 Task: Add an event with the title Second Lunch Break: Fitness and Wellness Workshop, date '2024/03/27', time 9:40 AM to 11:40 AMand add a description: The scavenger hunt will be conducted in a designated area, such as an office building, outdoor space, or a specific venue. Teams will be formed, and each team will be provided with a list of items, clues, or tasks they need to complete within a specified timeframe. The goal is to successfully find and collect all the items or solve the given challenges before the time runs out., put the event into Blue category . Add location for the event as: Kyoto, Japan, logged in from the account softage.8@softage.netand send the event invitation to softage.2@softage.net and softage.3@softage.net. Set a reminder for the event 1 hour before
Action: Mouse moved to (135, 164)
Screenshot: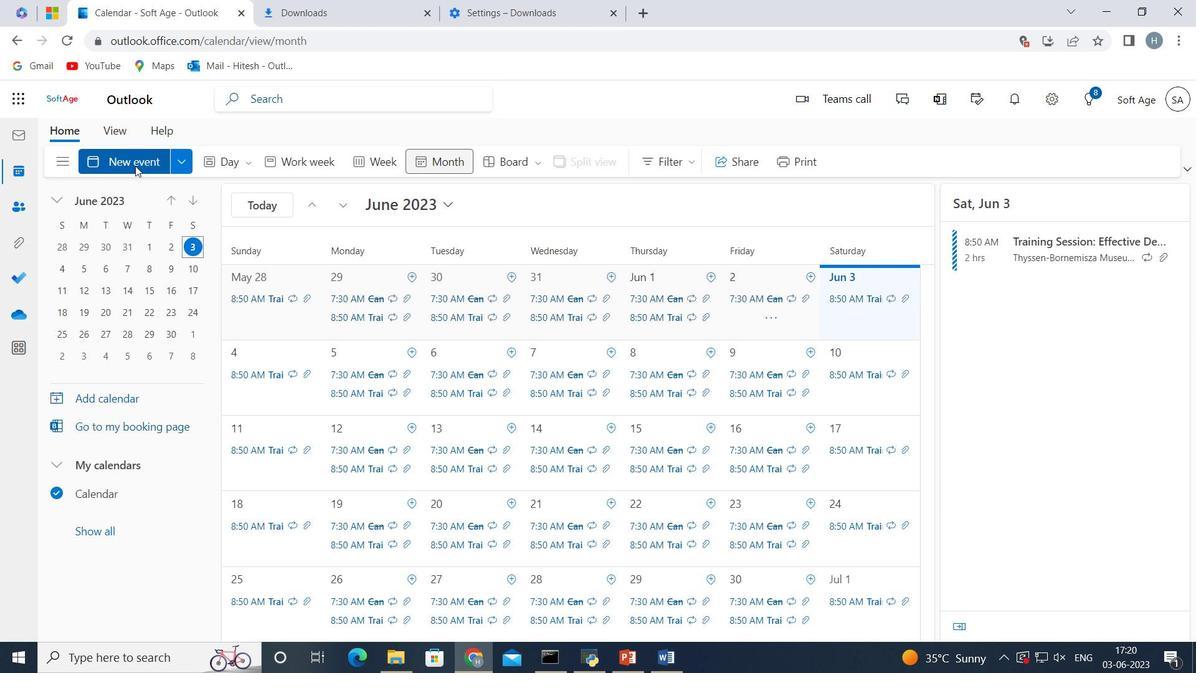 
Action: Mouse pressed left at (135, 164)
Screenshot: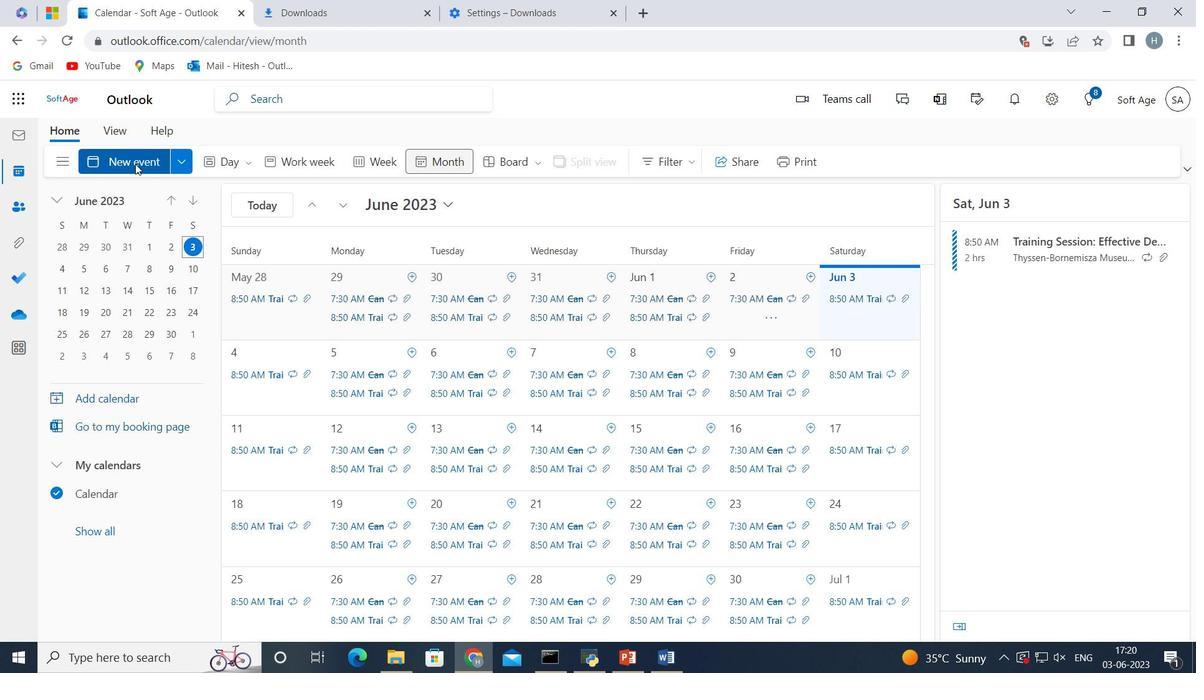 
Action: Mouse moved to (272, 254)
Screenshot: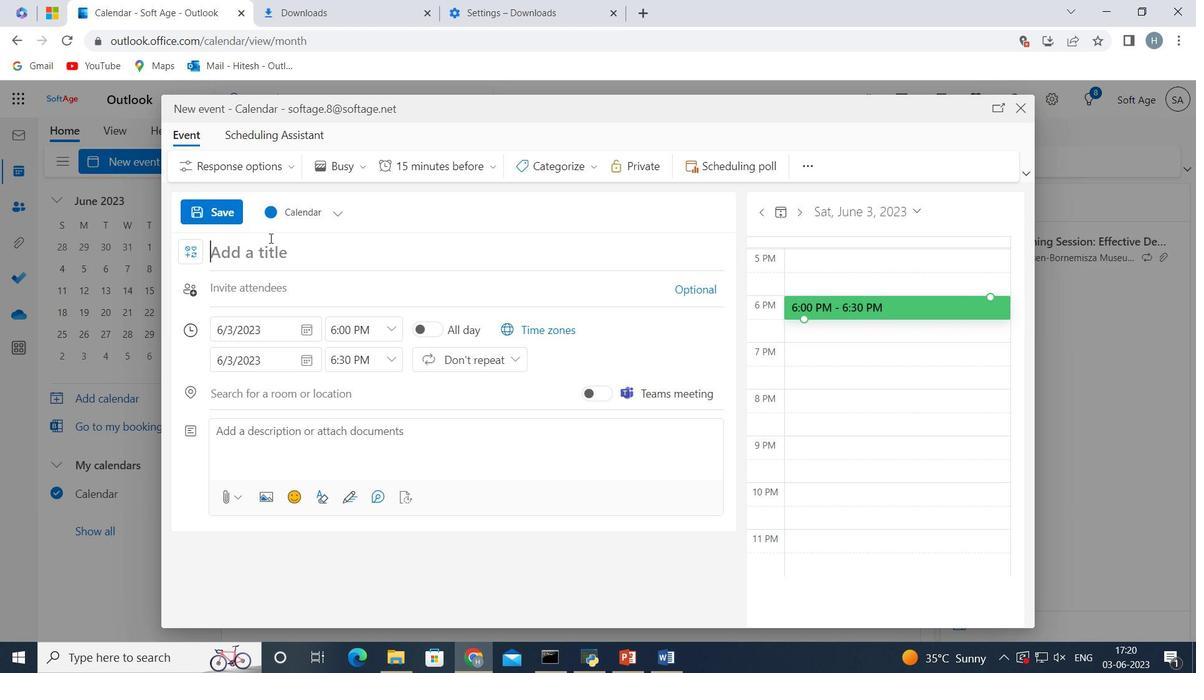 
Action: Mouse pressed left at (272, 254)
Screenshot: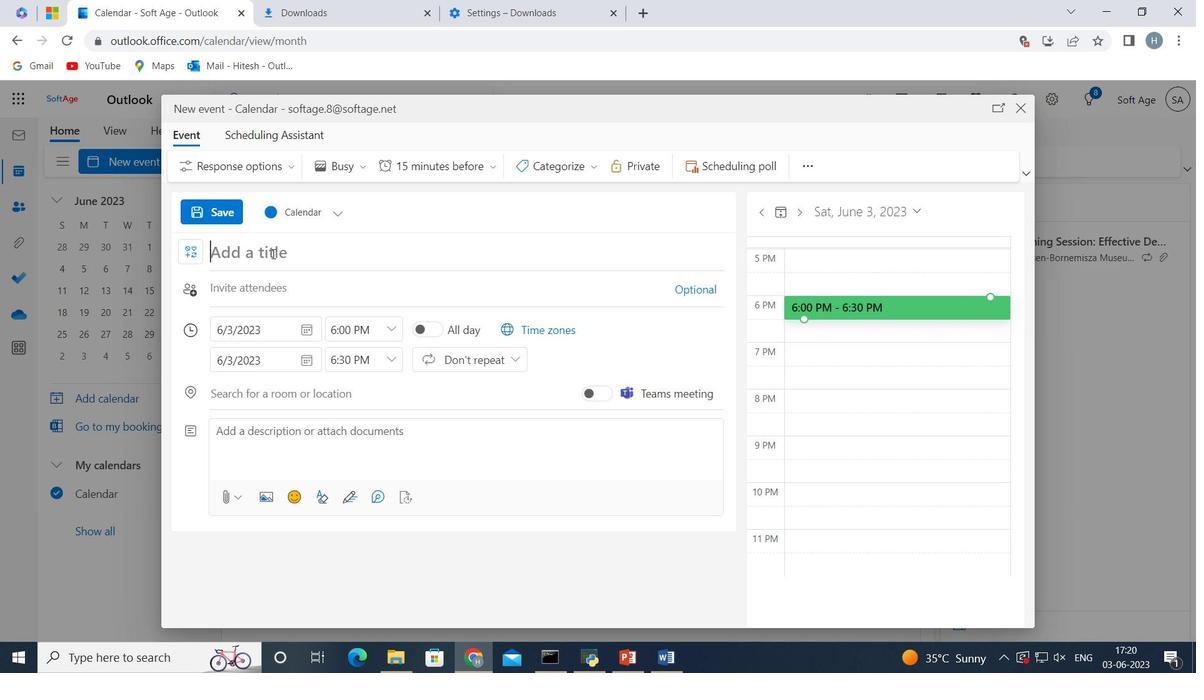 
Action: Key pressed <Key.shift>Second<Key.space><Key.shift>Lunch<Key.space><Key.shift>Break<Key.shift_r>:<Key.space><Key.shift>Fitness<Key.space>and<Key.space><Key.shift>Wellness<Key.space><Key.shift>Workshop<Key.space>
Screenshot: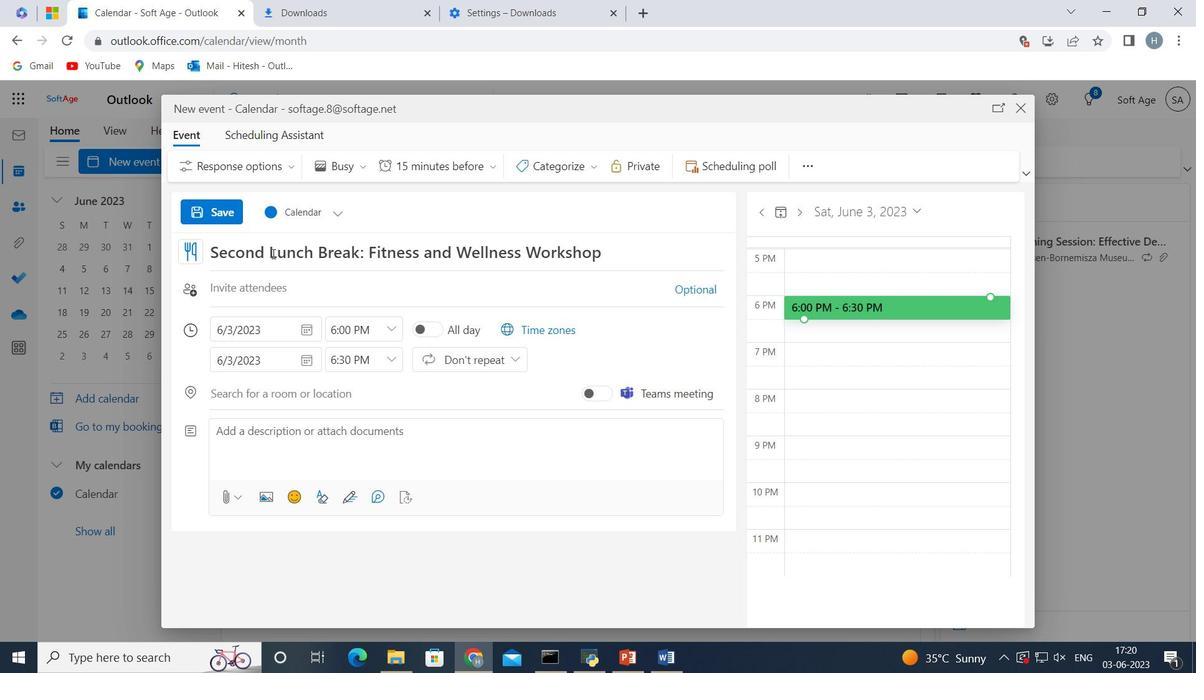 
Action: Mouse moved to (305, 327)
Screenshot: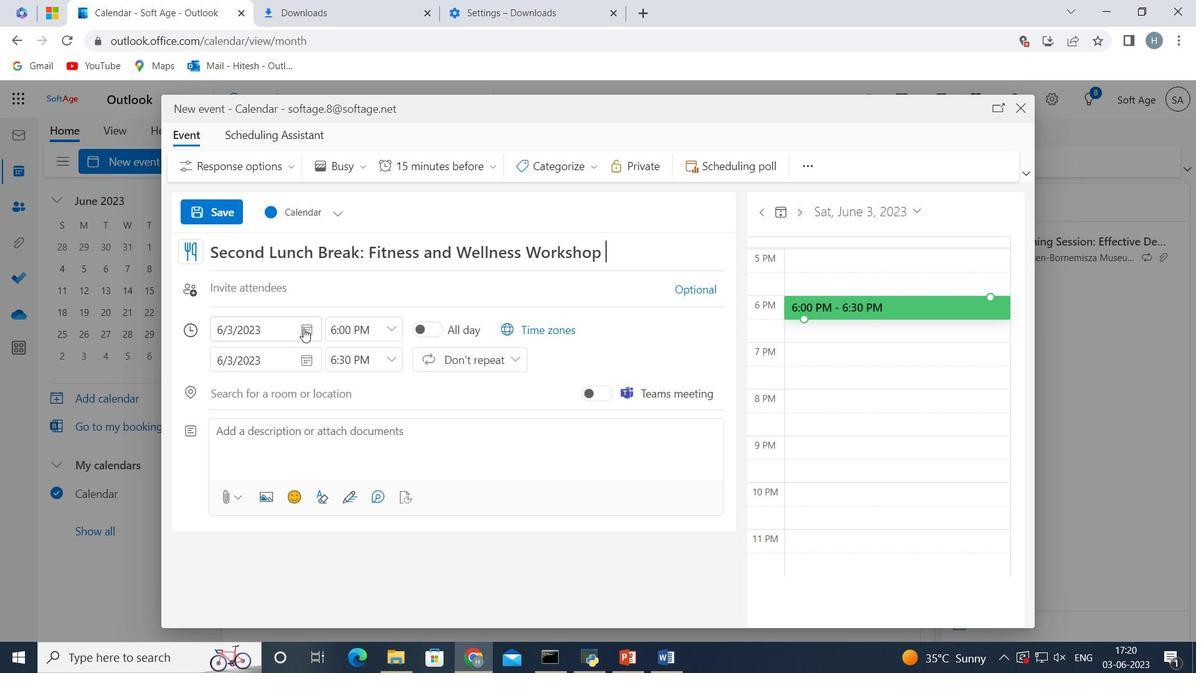 
Action: Mouse pressed left at (305, 327)
Screenshot: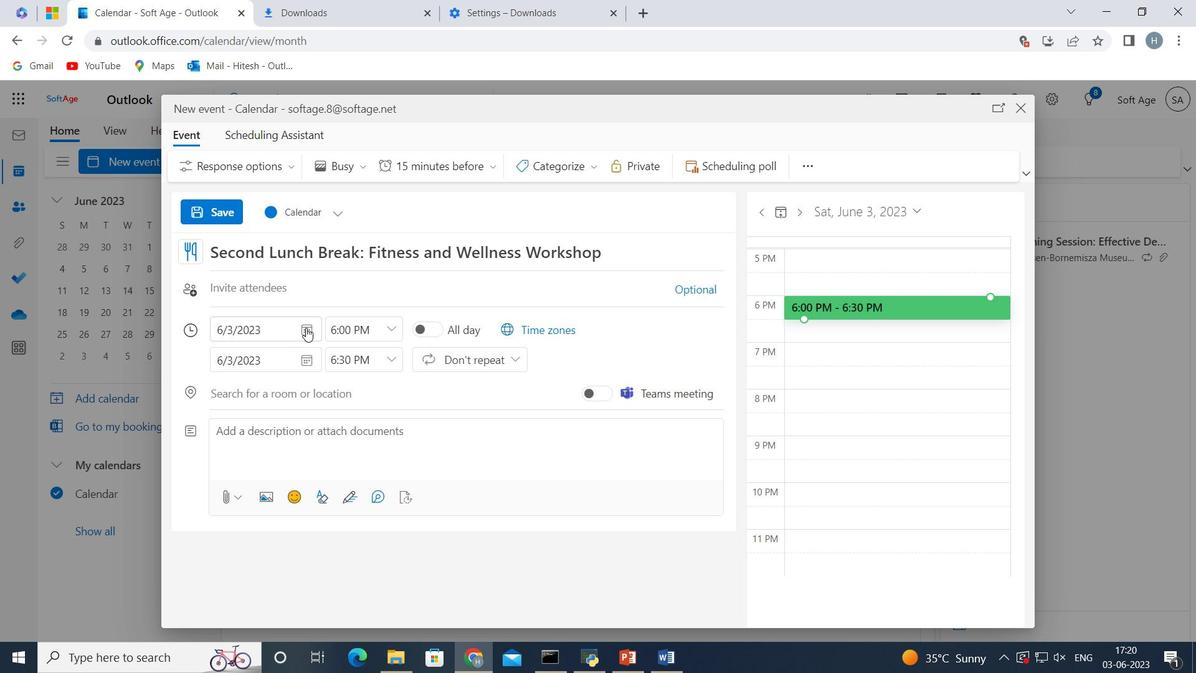 
Action: Mouse moved to (277, 356)
Screenshot: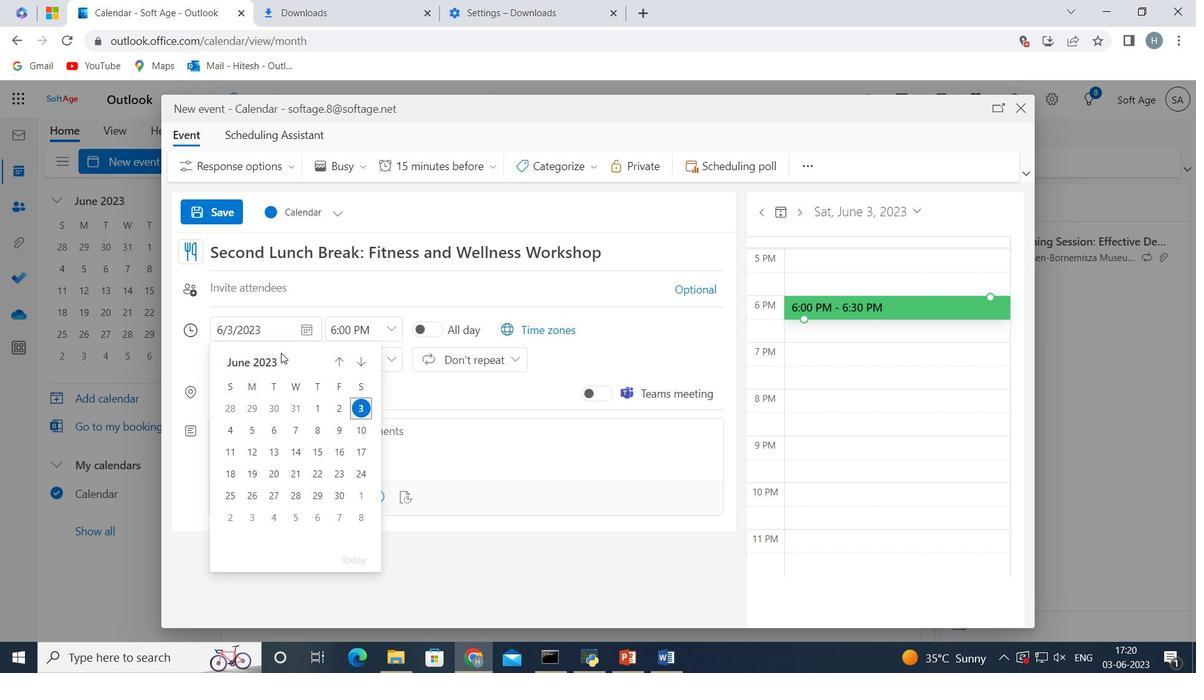 
Action: Mouse pressed left at (277, 356)
Screenshot: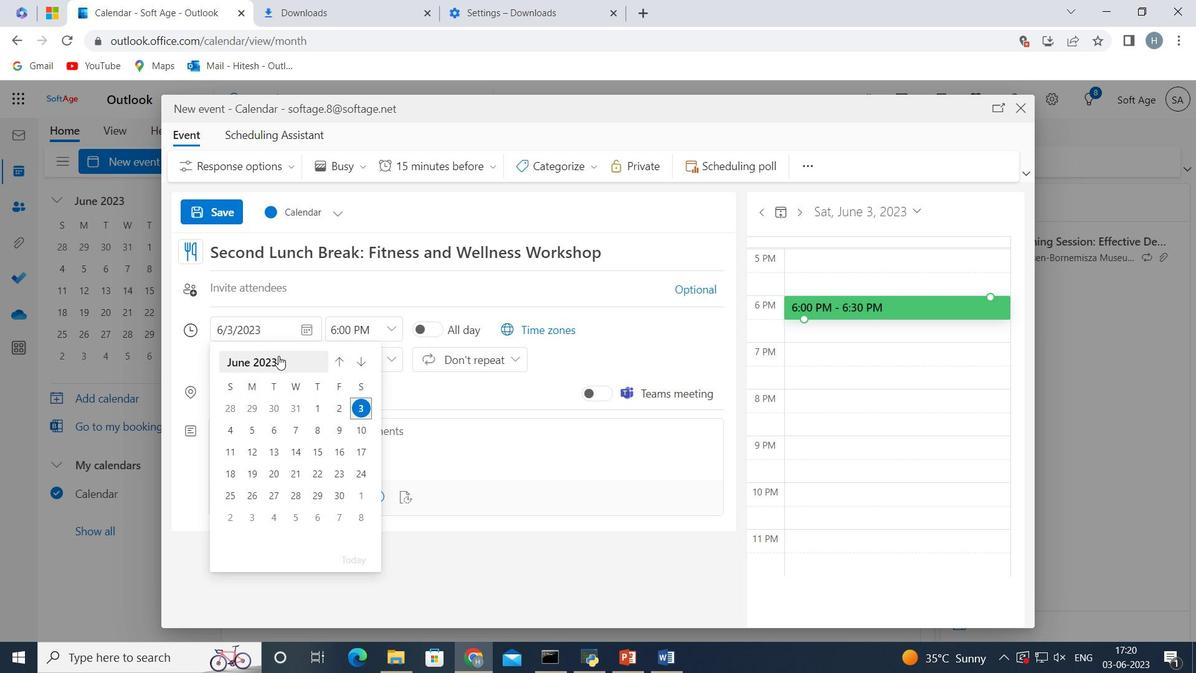 
Action: Mouse pressed left at (277, 356)
Screenshot: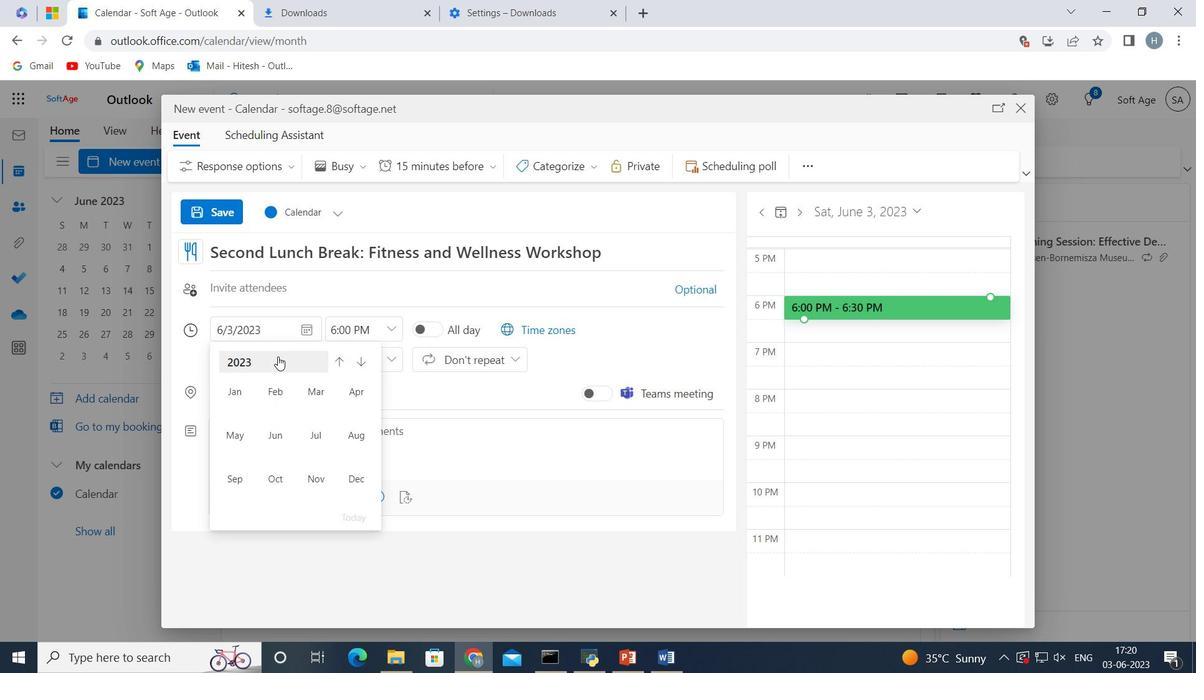 
Action: Mouse moved to (234, 434)
Screenshot: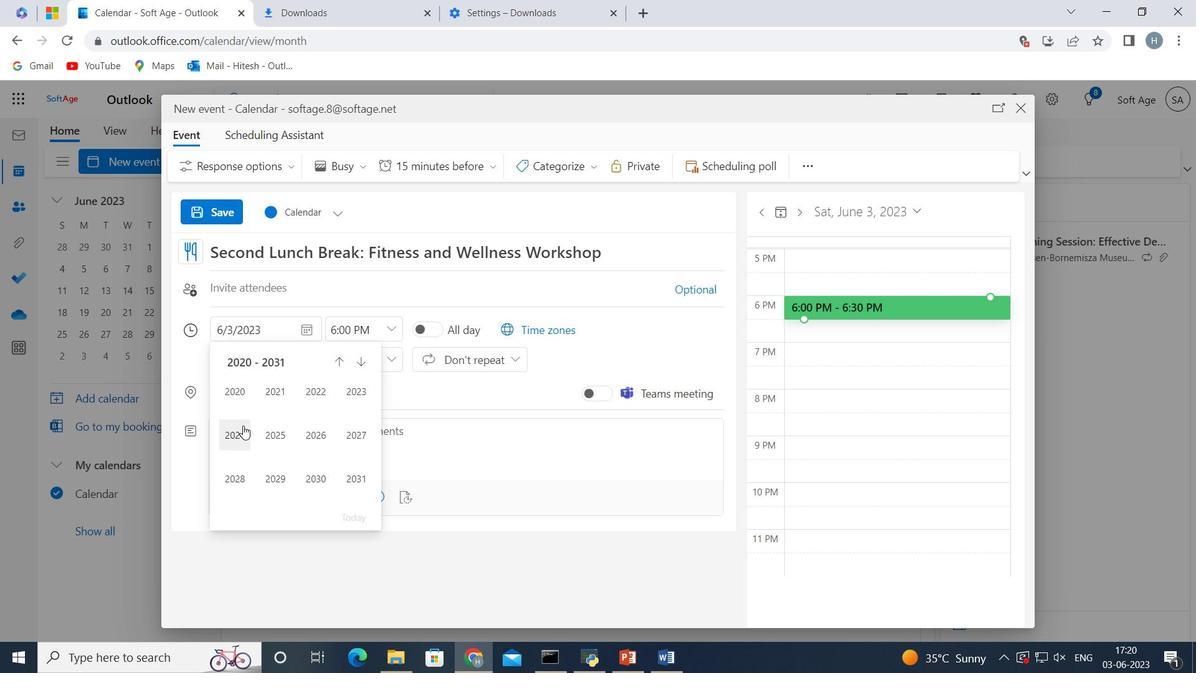 
Action: Mouse pressed left at (234, 434)
Screenshot: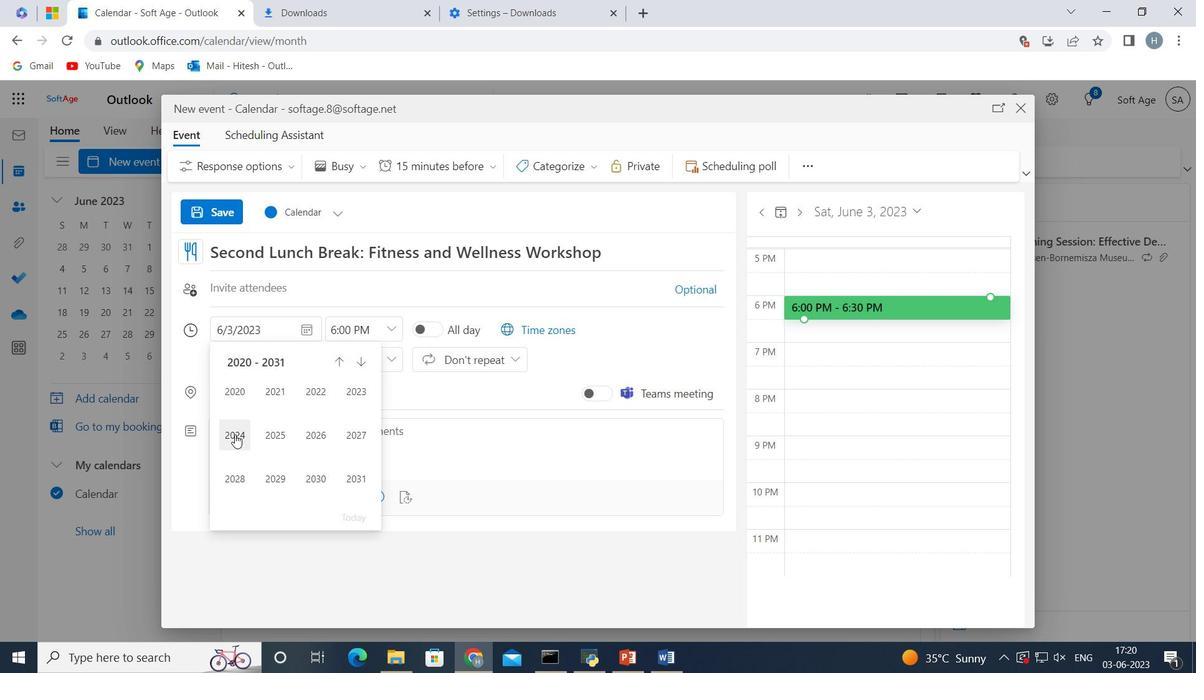 
Action: Mouse moved to (312, 393)
Screenshot: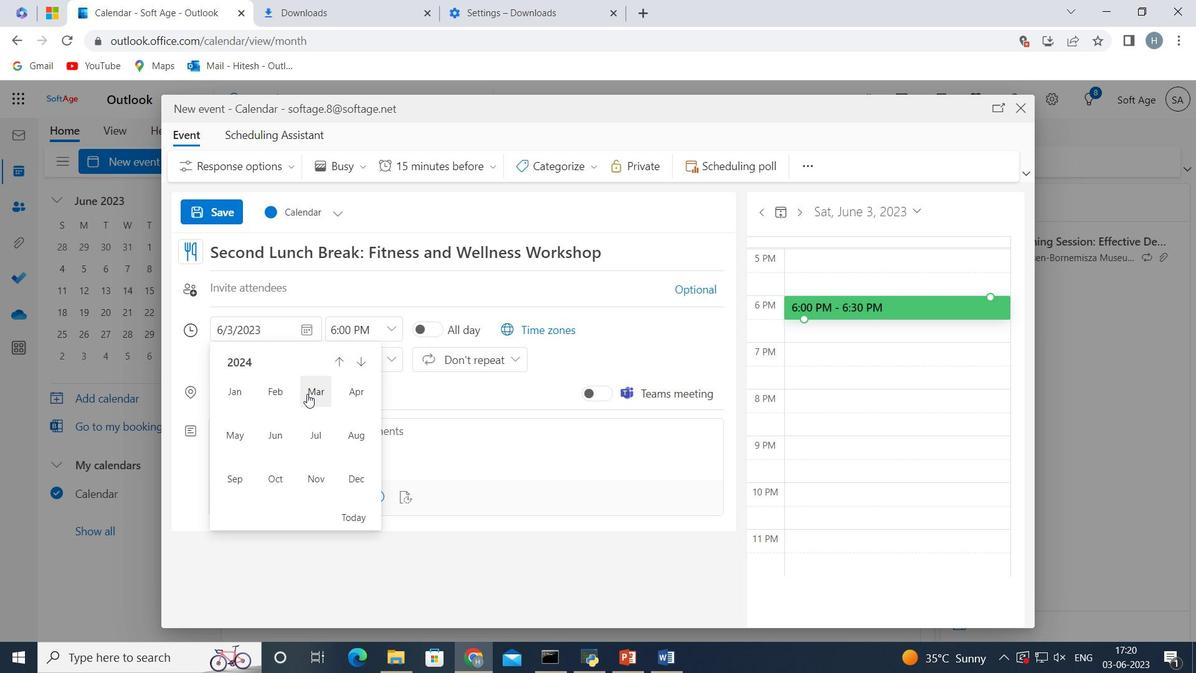 
Action: Mouse pressed left at (312, 393)
Screenshot: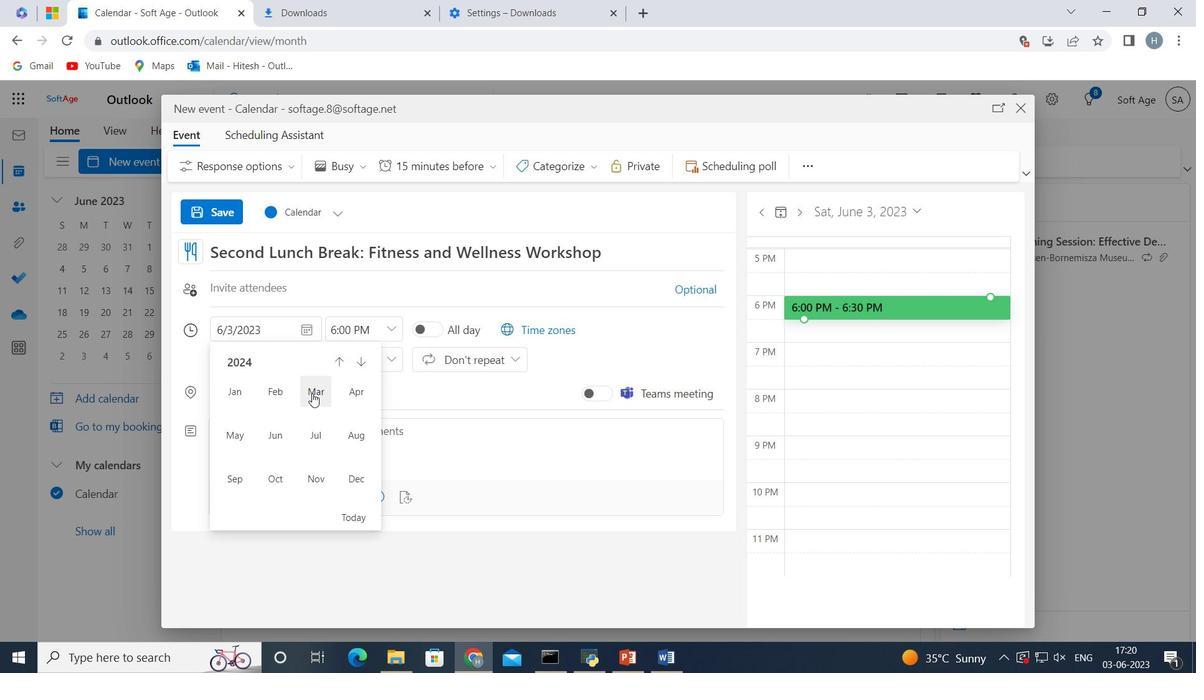 
Action: Mouse moved to (295, 491)
Screenshot: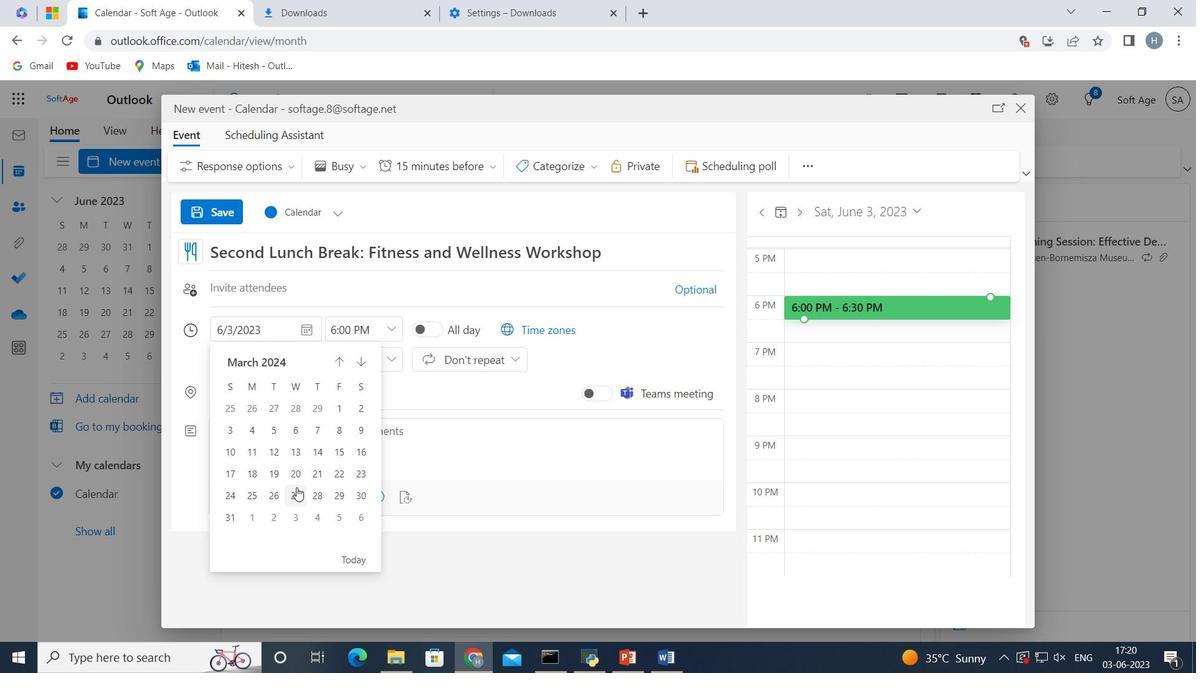 
Action: Mouse pressed left at (295, 491)
Screenshot: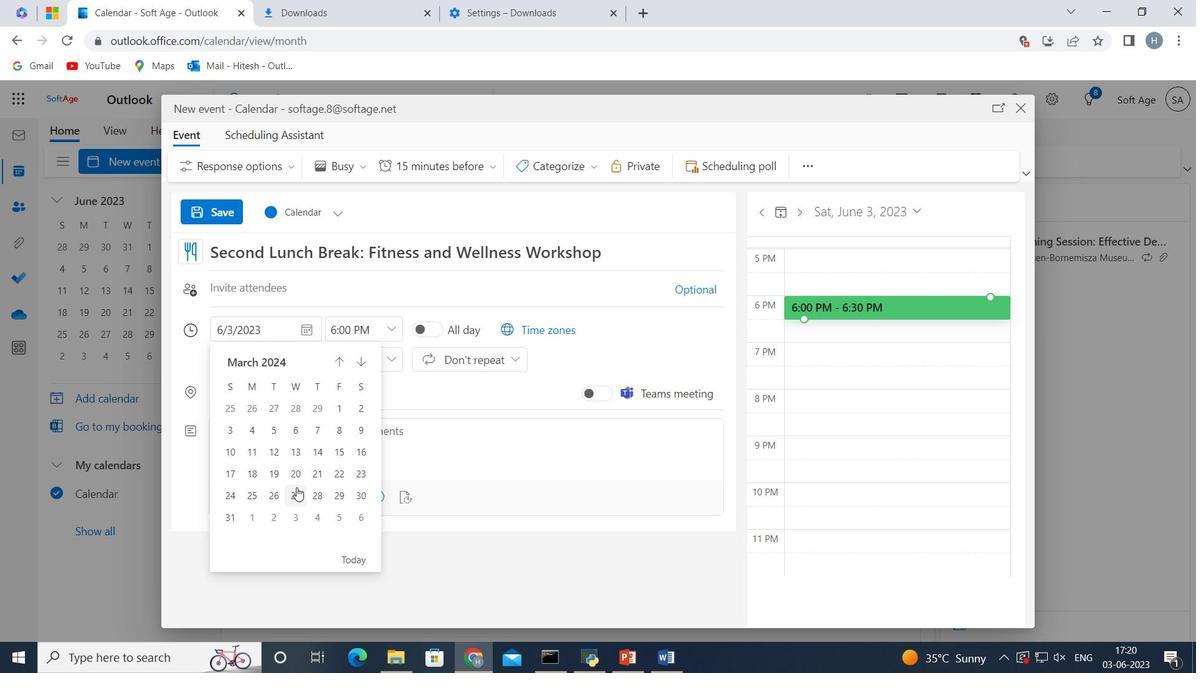 
Action: Mouse moved to (393, 329)
Screenshot: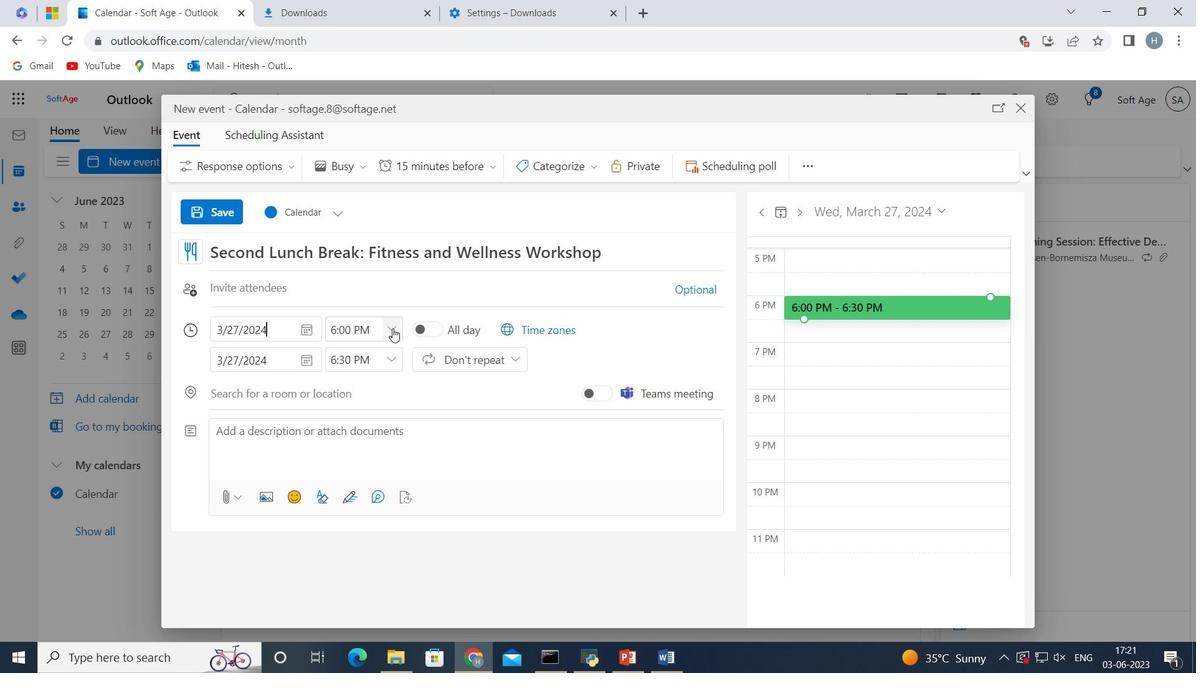 
Action: Mouse pressed left at (393, 329)
Screenshot: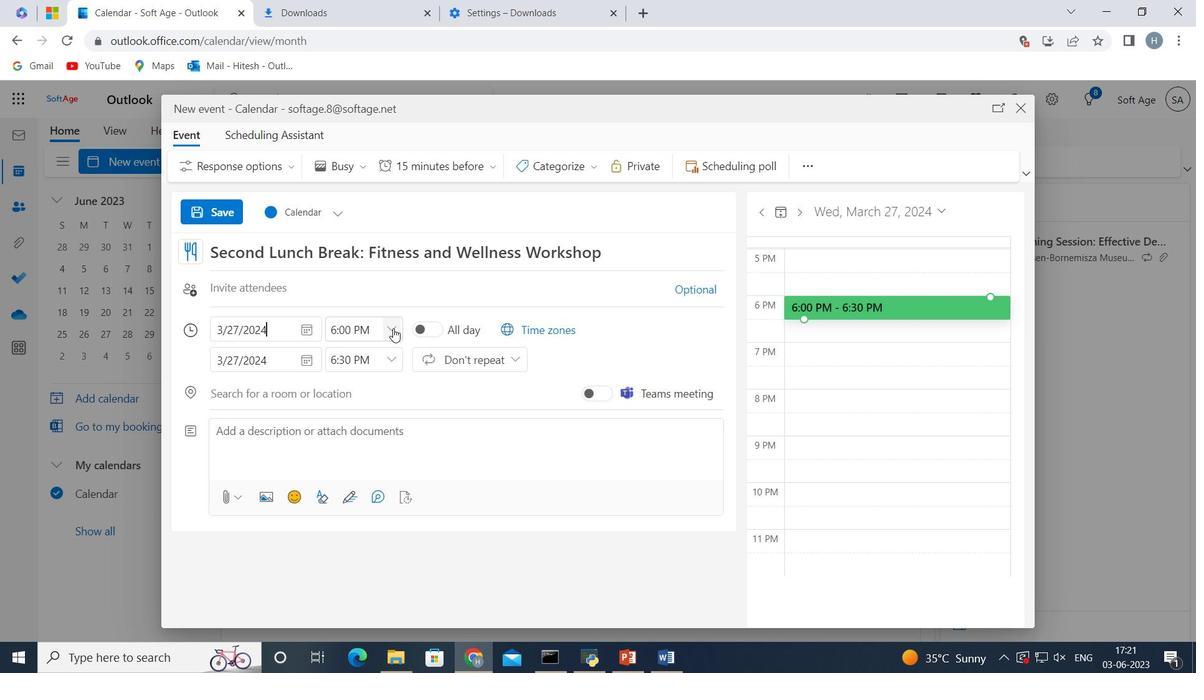 
Action: Mouse moved to (368, 395)
Screenshot: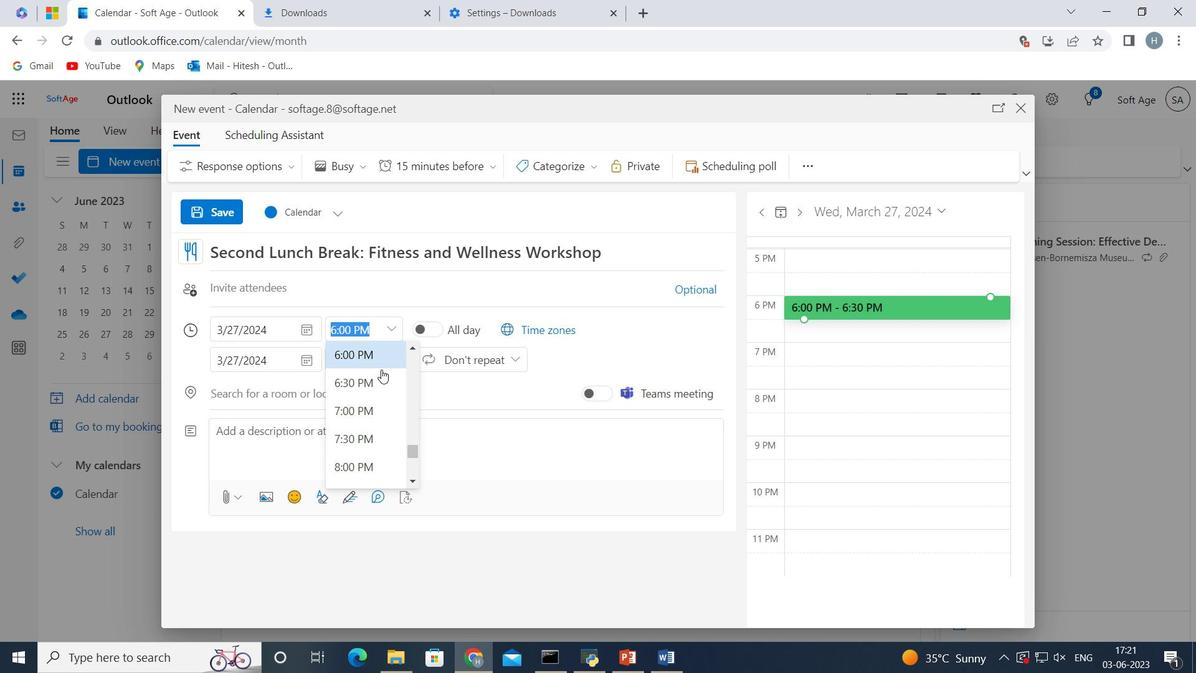 
Action: Mouse scrolled (368, 395) with delta (0, 0)
Screenshot: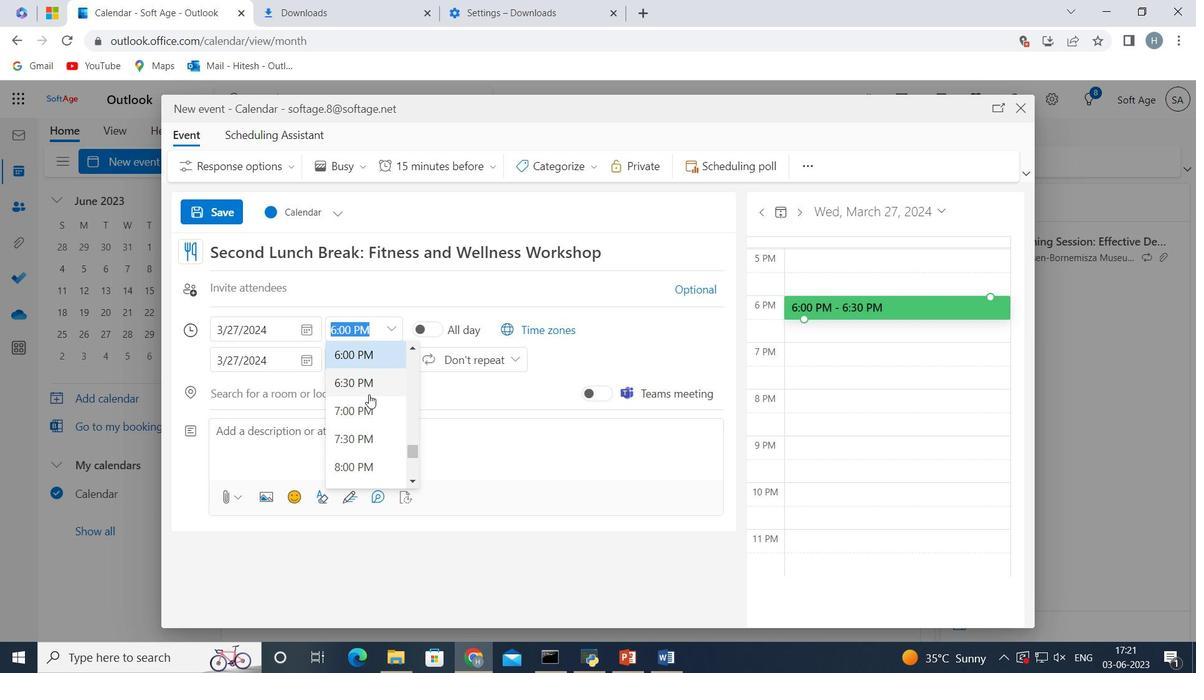 
Action: Mouse scrolled (368, 395) with delta (0, 0)
Screenshot: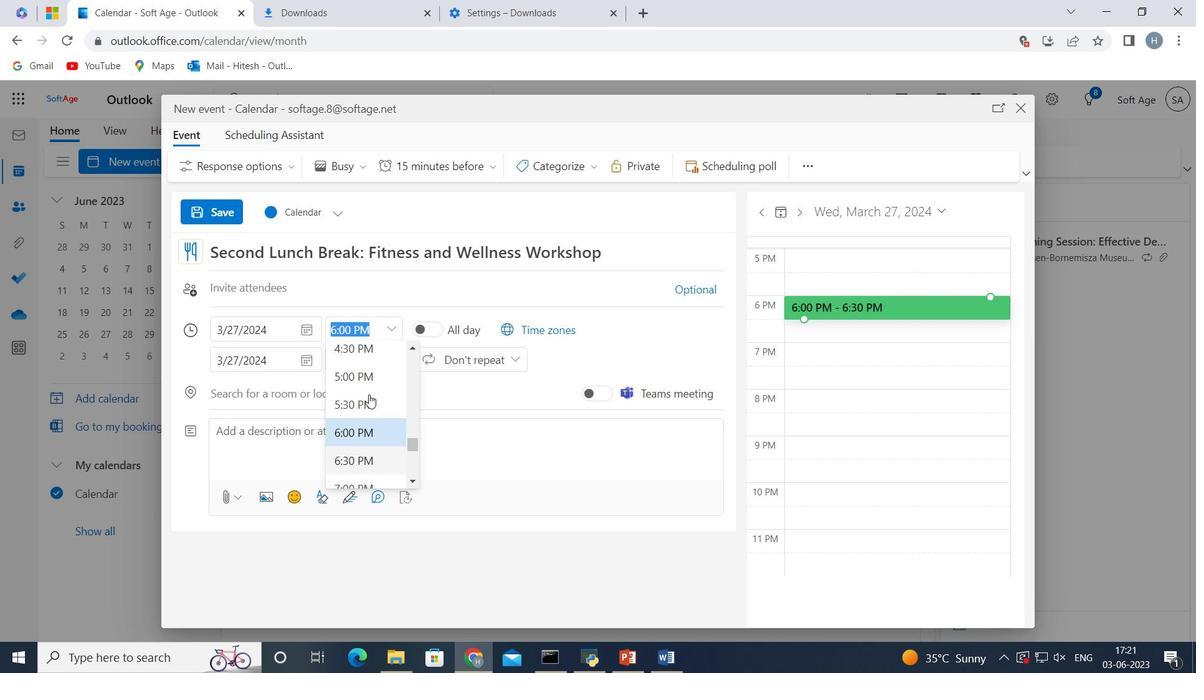 
Action: Mouse scrolled (368, 395) with delta (0, 0)
Screenshot: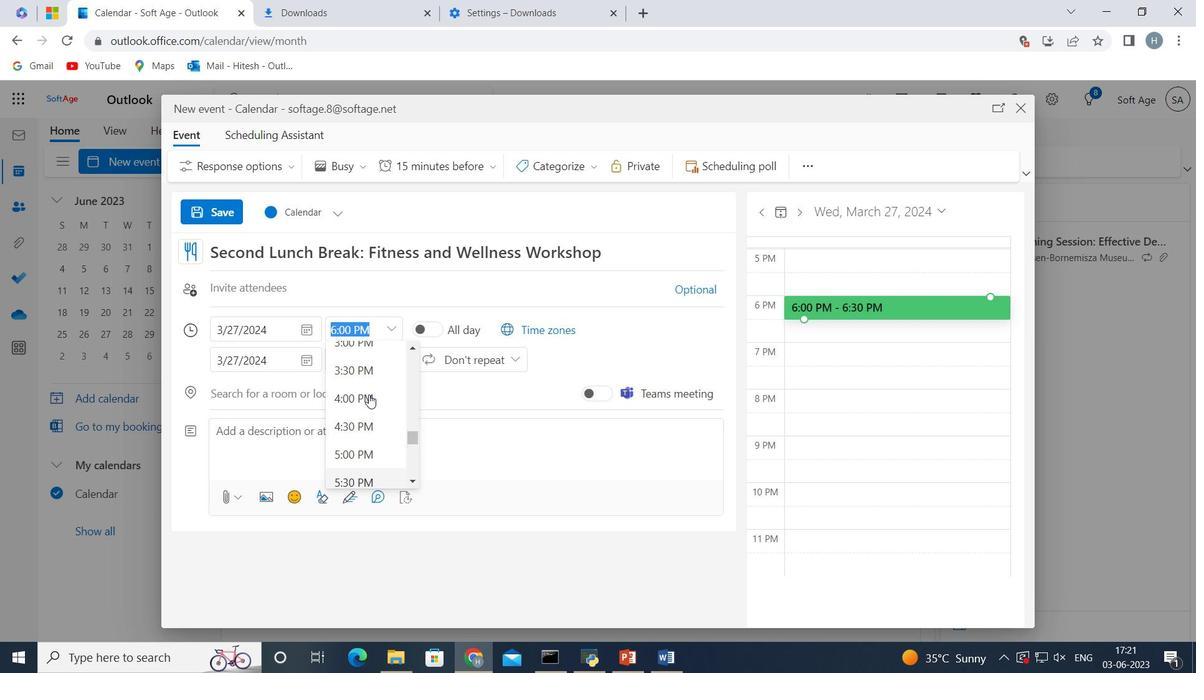 
Action: Mouse scrolled (368, 395) with delta (0, 0)
Screenshot: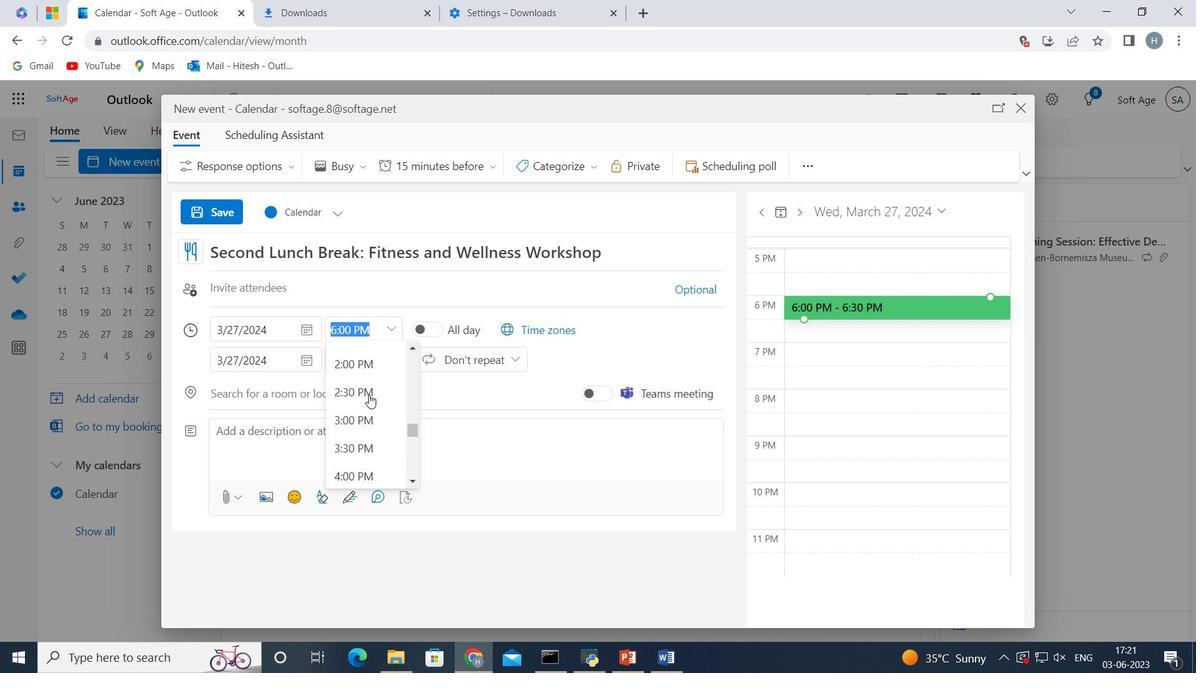 
Action: Mouse scrolled (368, 395) with delta (0, 0)
Screenshot: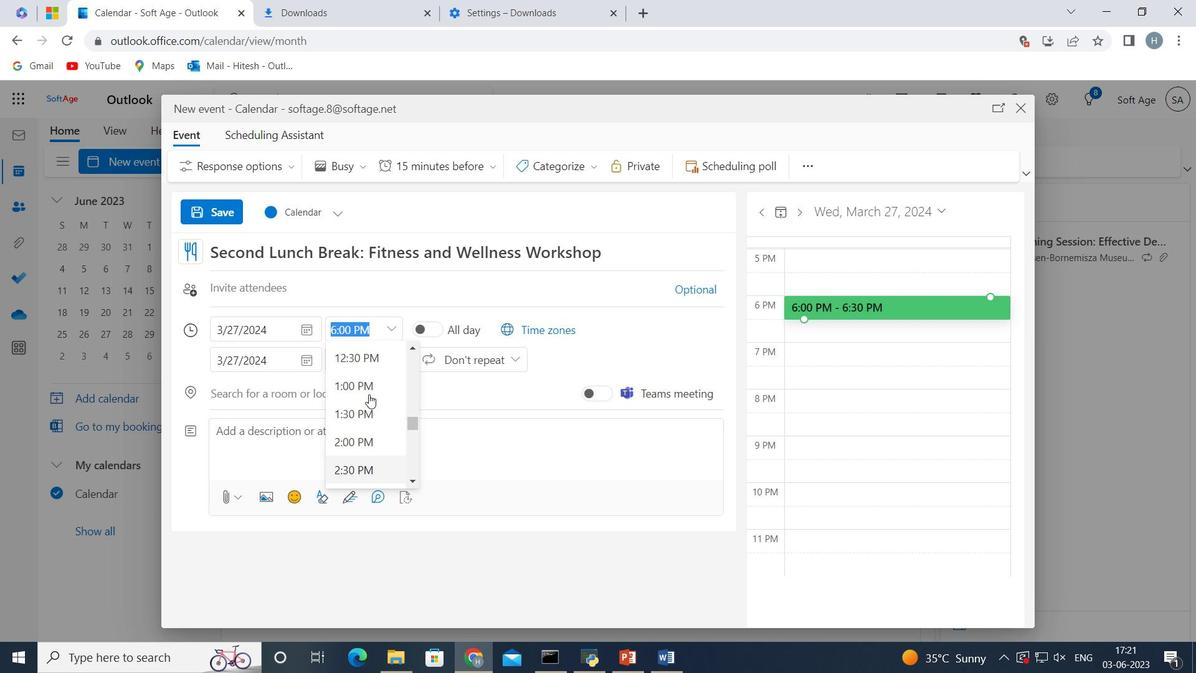 
Action: Mouse scrolled (368, 395) with delta (0, 0)
Screenshot: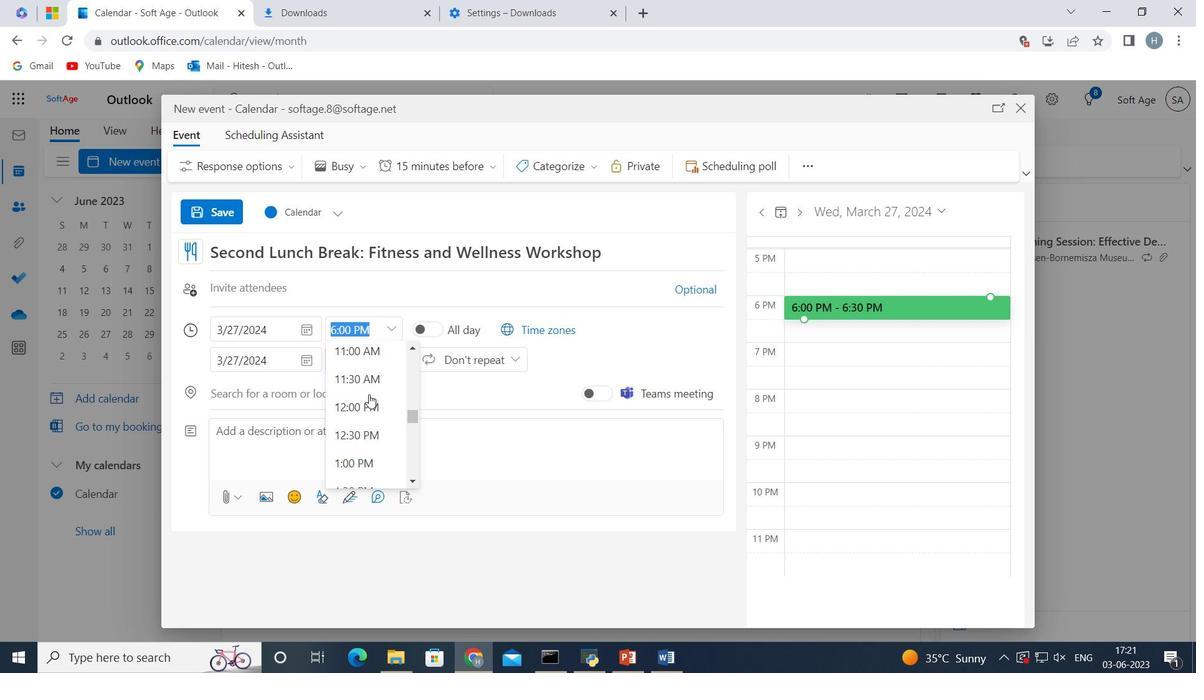 
Action: Mouse scrolled (368, 395) with delta (0, 0)
Screenshot: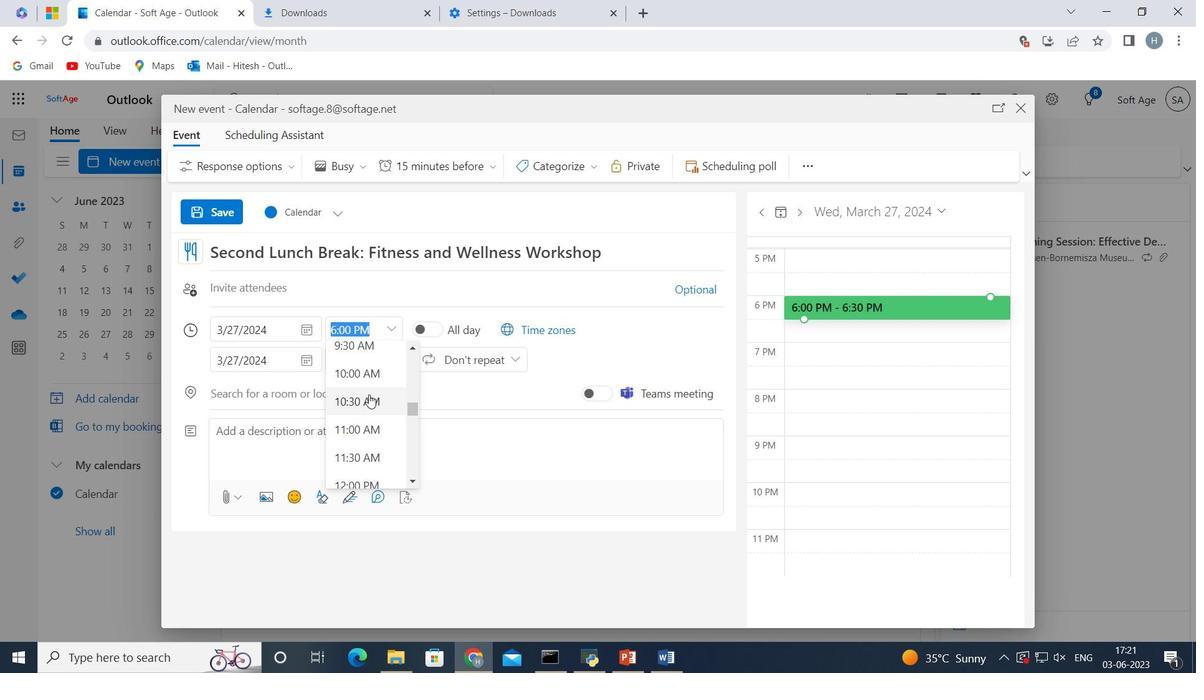 
Action: Mouse moved to (337, 426)
Screenshot: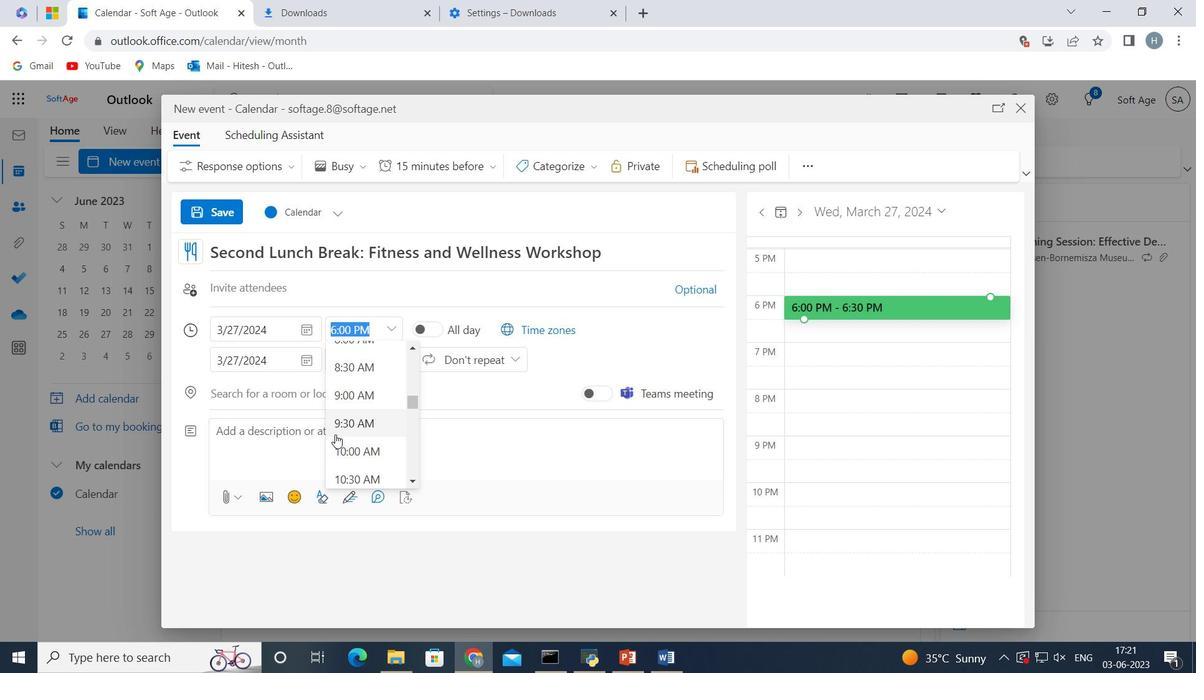
Action: Mouse pressed left at (337, 426)
Screenshot: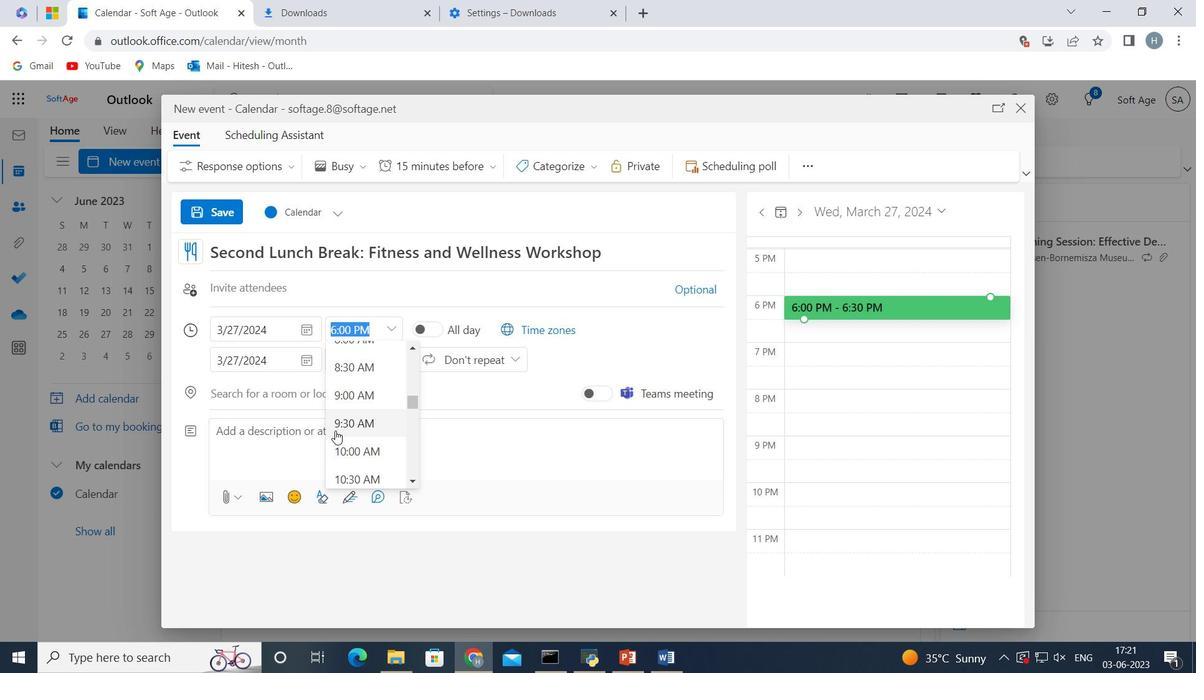 
Action: Mouse moved to (347, 325)
Screenshot: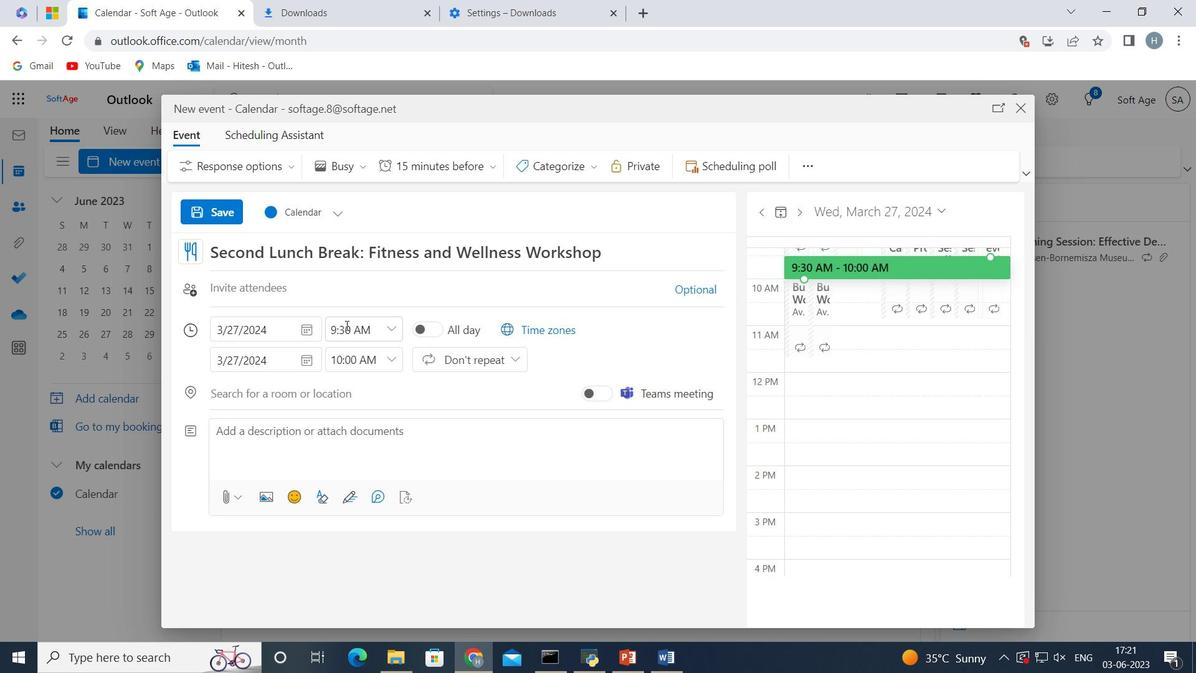 
Action: Mouse pressed left at (347, 325)
Screenshot: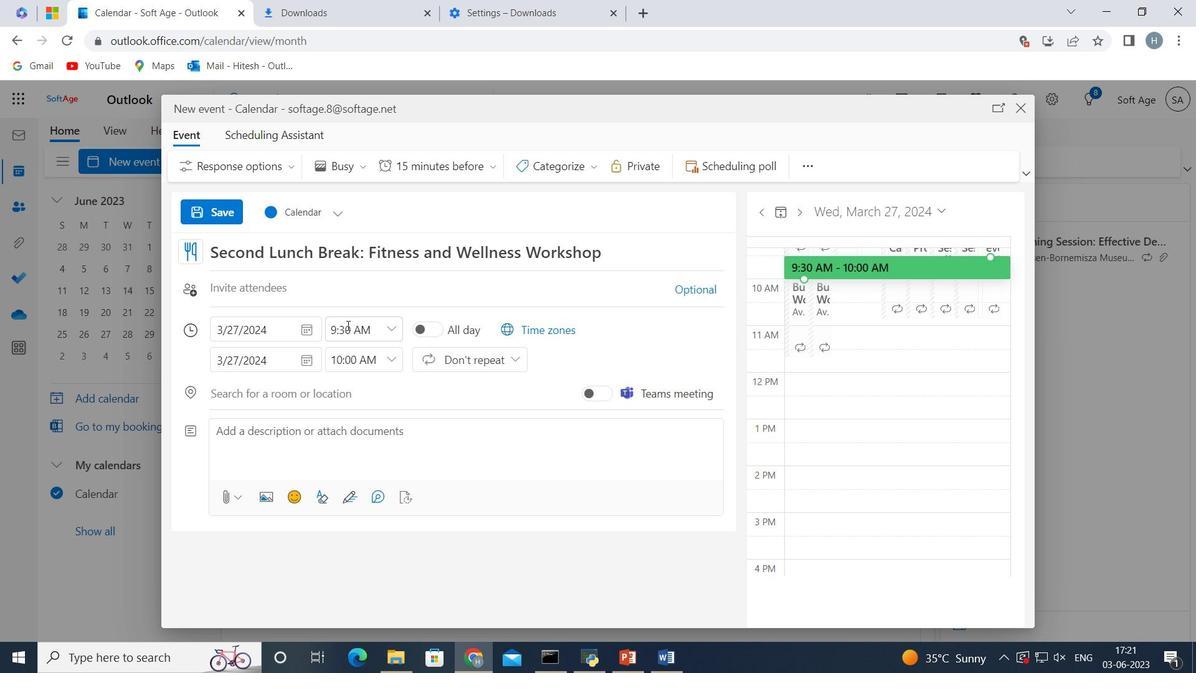 
Action: Key pressed <Key.right><Key.backspace><Key.backspace>40
Screenshot: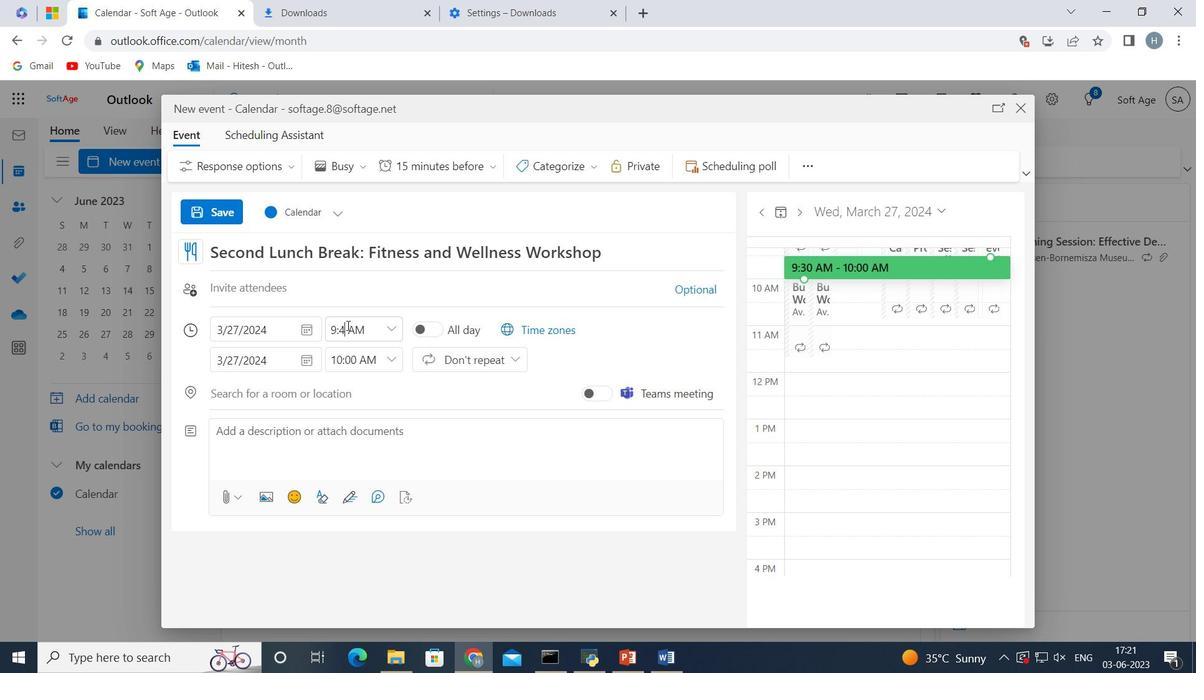 
Action: Mouse moved to (396, 359)
Screenshot: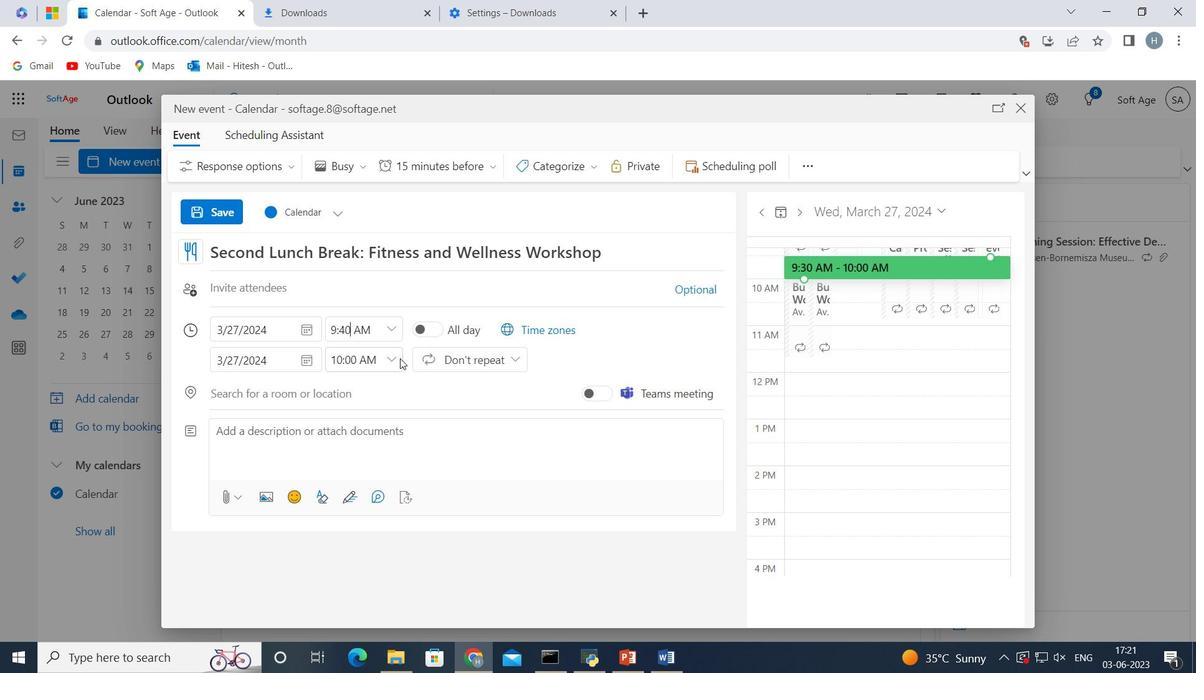 
Action: Mouse pressed left at (396, 359)
Screenshot: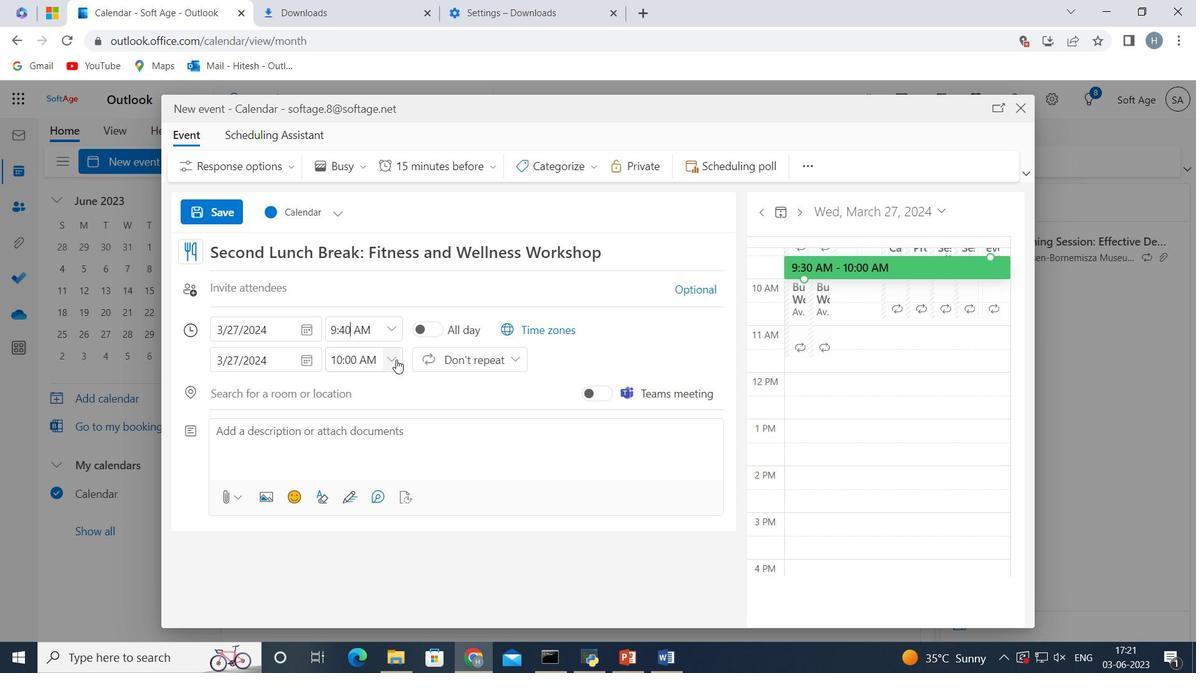 
Action: Mouse moved to (380, 466)
Screenshot: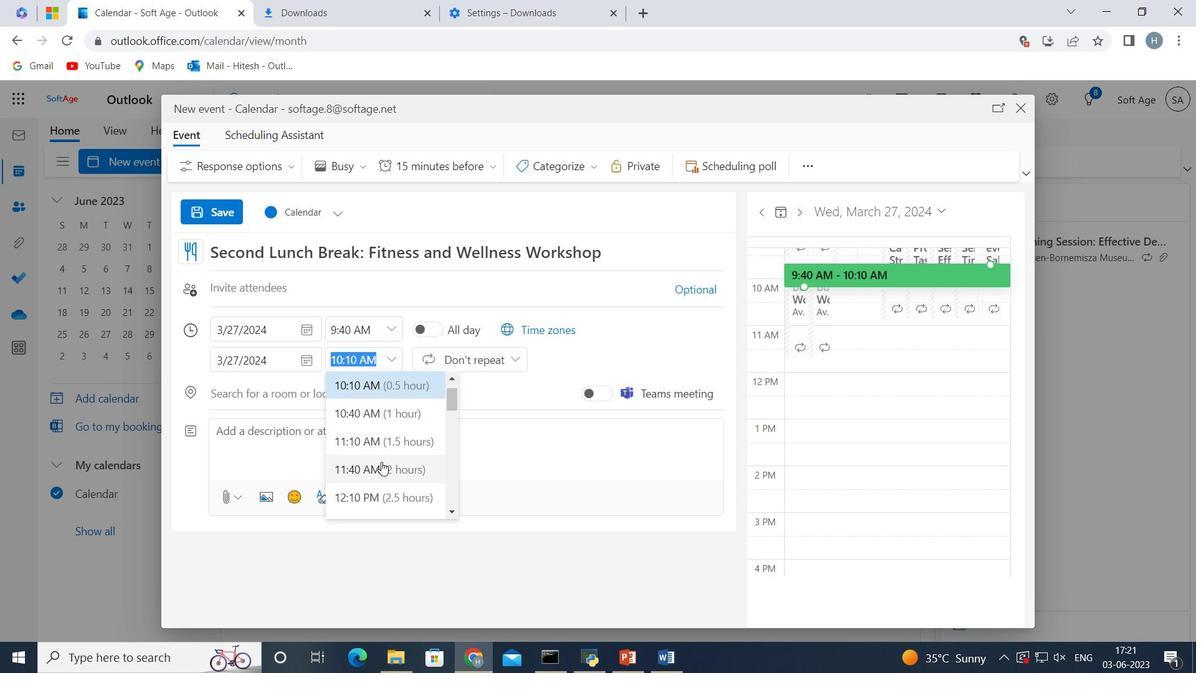 
Action: Mouse pressed left at (380, 466)
Screenshot: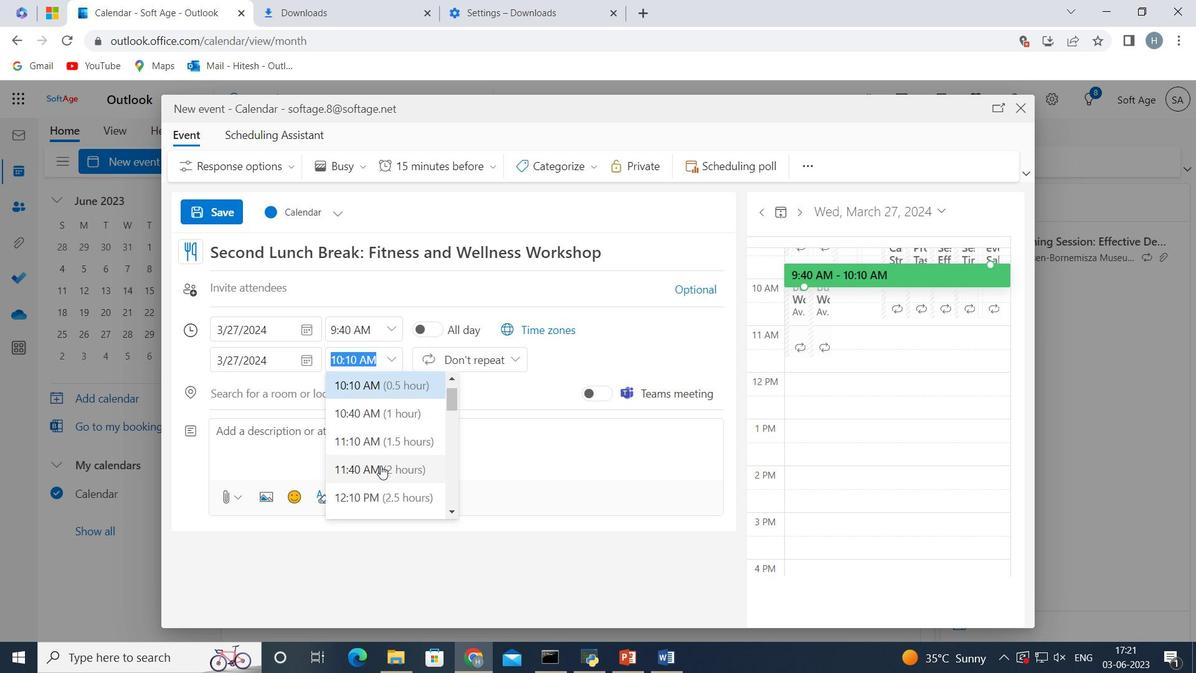 
Action: Mouse moved to (345, 427)
Screenshot: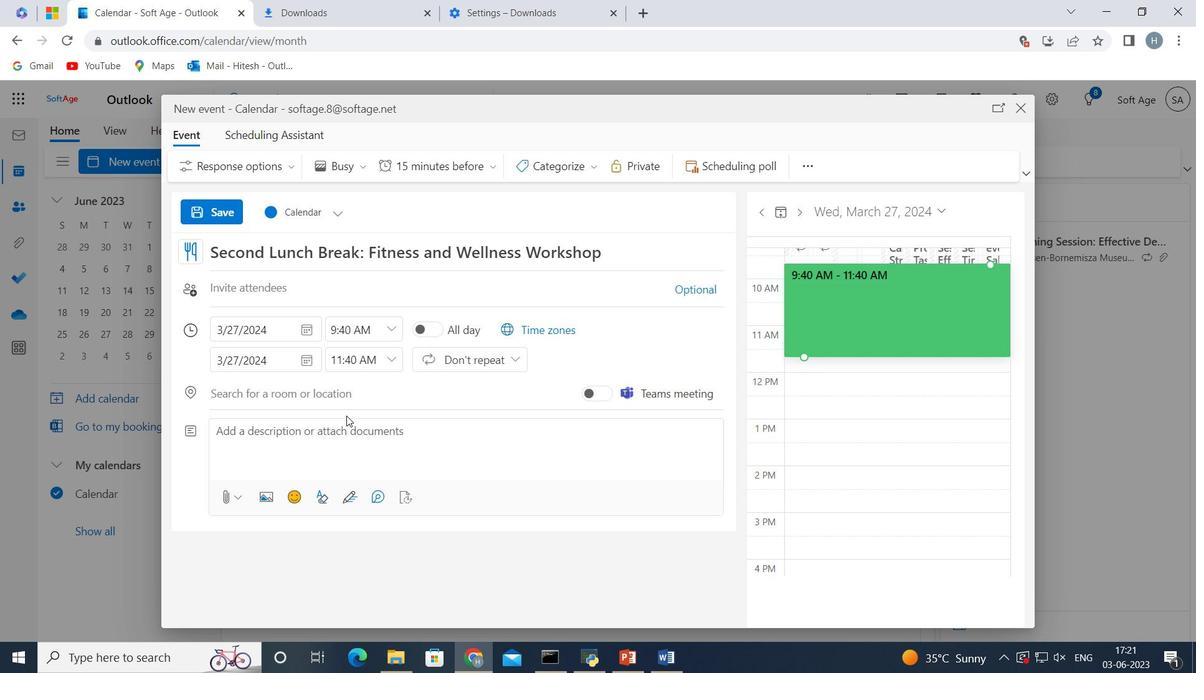 
Action: Mouse pressed left at (345, 427)
Screenshot: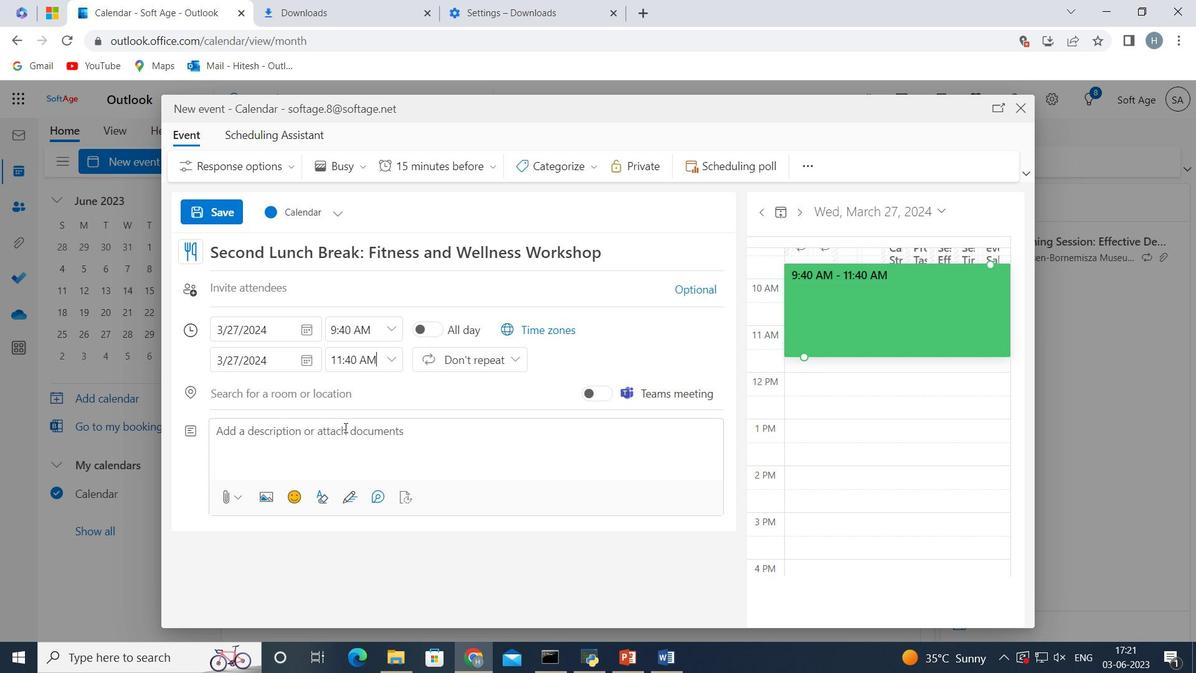 
Action: Key pressed <Key.shift>The<Key.space><Key.shift>Scavenger<Key.space>hunt<Key.space>e<Key.backspace>will<Key.space>be<Key.space>conducted<Key.space>in<Key.space>a<Key.space>designedated<Key.space>ar<Key.backspace><Key.backspace><Key.backspace><Key.backspace><Key.backspace><Key.backspace><Key.backspace><Key.backspace><Key.backspace>nated<Key.space>a<Key.backspace><Key.backspace><Key.backspace><Key.backspace><Key.backspace><Key.backspace><Key.backspace>ated<Key.space>area,<Key.space>such<Key.space>asa<Key.backspace><Key.space>an<Key.space>office<Key.space>building,<Key.space>outdoor<Key.space>space,<Key.space>or<Key.space>a<Key.space>specific<Key.space>venue,<Key.space>teams<Key.space>will<Key.space>be<Key.space>formed,<Key.space>and<Key.space>each<Key.space>team<Key.space>will<Key.space>be<Key.space>provided<Key.space>with<Key.space>a<Key.space>list<Key.space>of<Key.space>iteams,<Key.space>clues<Key.space><Key.backspace><Key.backspace><Key.backspace><Key.backspace><Key.backspace><Key.backspace><Key.backspace><Key.backspace><Key.backspace><Key.backspace><Key.backspace>ms,<Key.space>clues,<Key.space>or<Key.space>tasks<Key.space>they<Key.space>need<Key.space>to<Key.space>complete<Key.space>within<Key.space>a<Key.space>specified<Key.space>timeframe.<Key.space><Key.shift><Key.shift><Key.shift><Key.shift><Key.shift><Key.shift><Key.shift><Key.shift><Key.shift><Key.shift><Key.shift><Key.shift><Key.shift><Key.shift><Key.shift><Key.shift><Key.shift><Key.shift><Key.shift><Key.shift><Key.shift><Key.shift><Key.shift><Key.shift><Key.shift>The<Key.space>f<Key.backspace>goal<Key.space>is<Key.space>to<Key.space>successfully<Key.space>fib<Key.backspace>nd<Key.space>and<Key.space>collect<Key.space>all<Key.space>the<Key.space>items<Key.space>or<Key.space>solve<Key.space>the<Key.space>givenn<Key.backspace><Key.space>challenges<Key.space>before<Key.space>the<Key.space>time<Key.space>runs<Key.space>out.<Key.space>
Screenshot: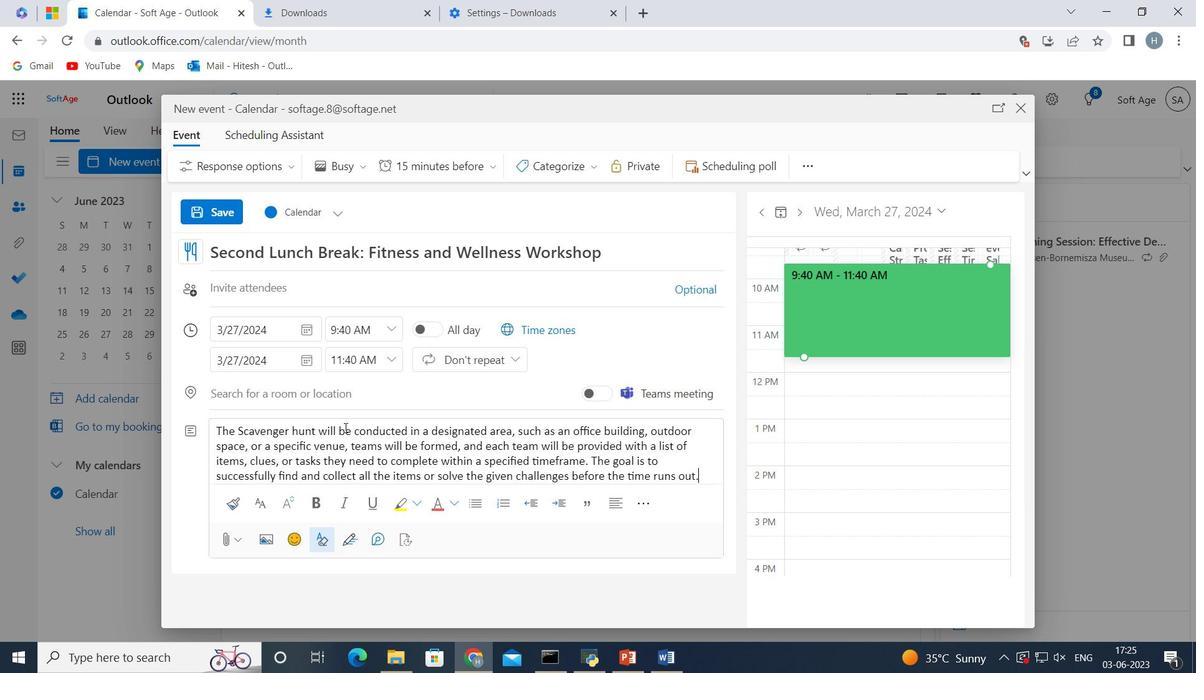 
Action: Mouse scrolled (345, 428) with delta (0, 0)
Screenshot: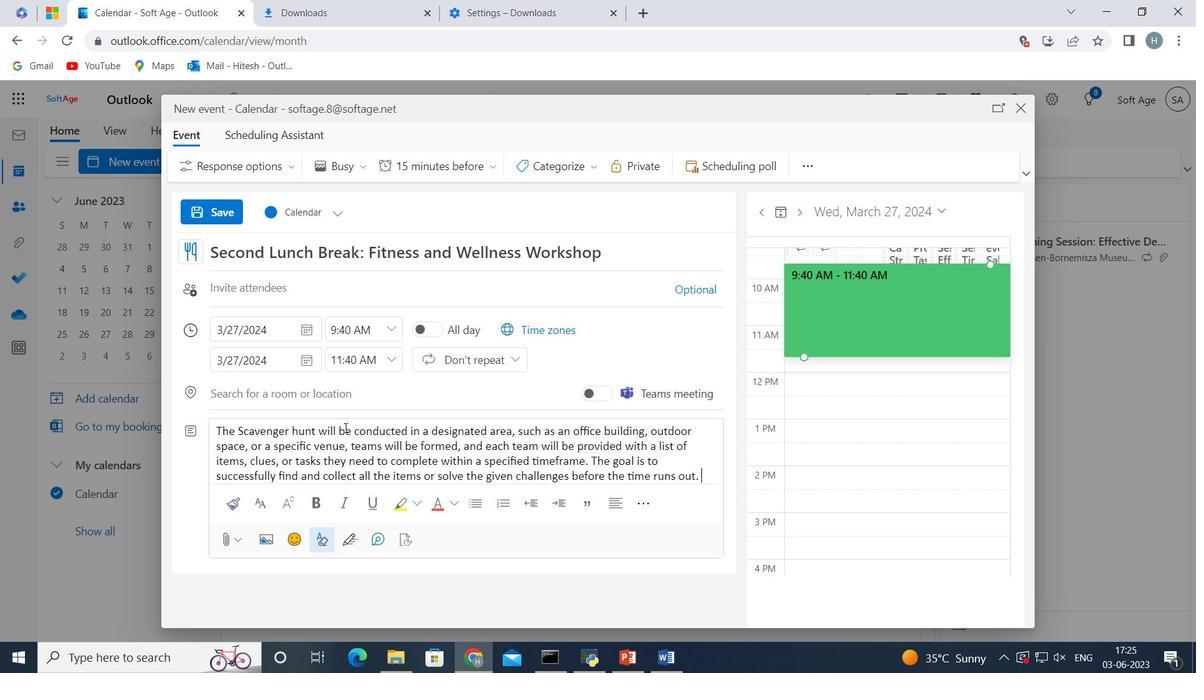 
Action: Mouse moved to (578, 164)
Screenshot: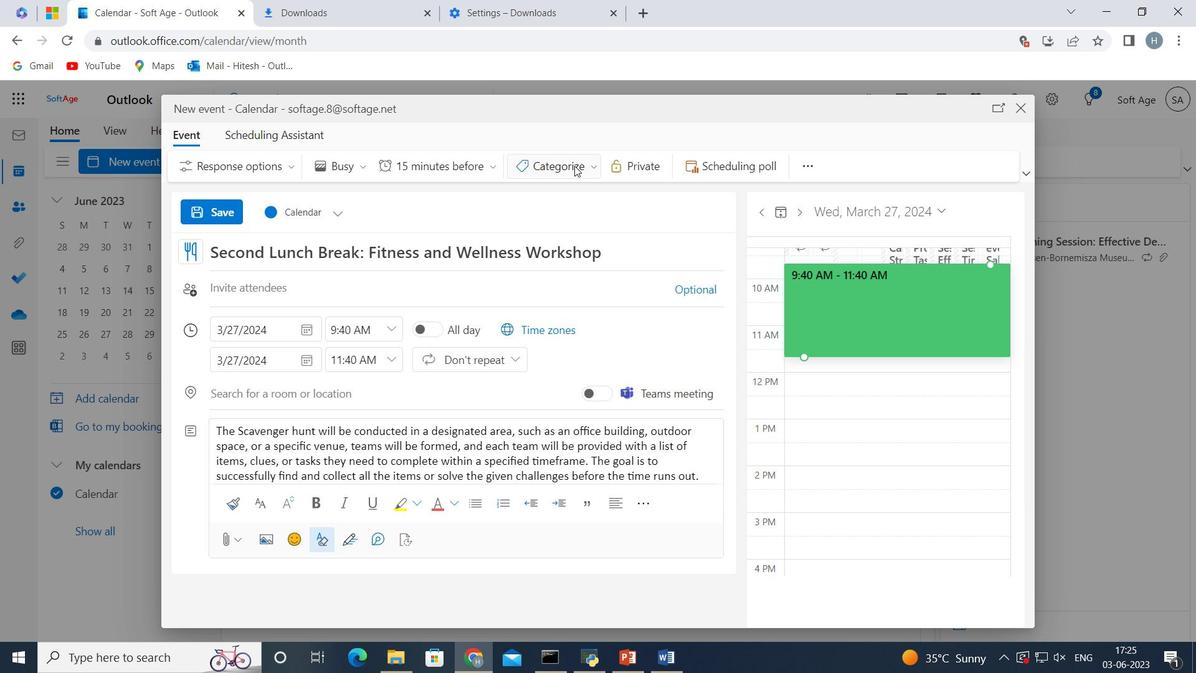 
Action: Mouse pressed left at (578, 164)
Screenshot: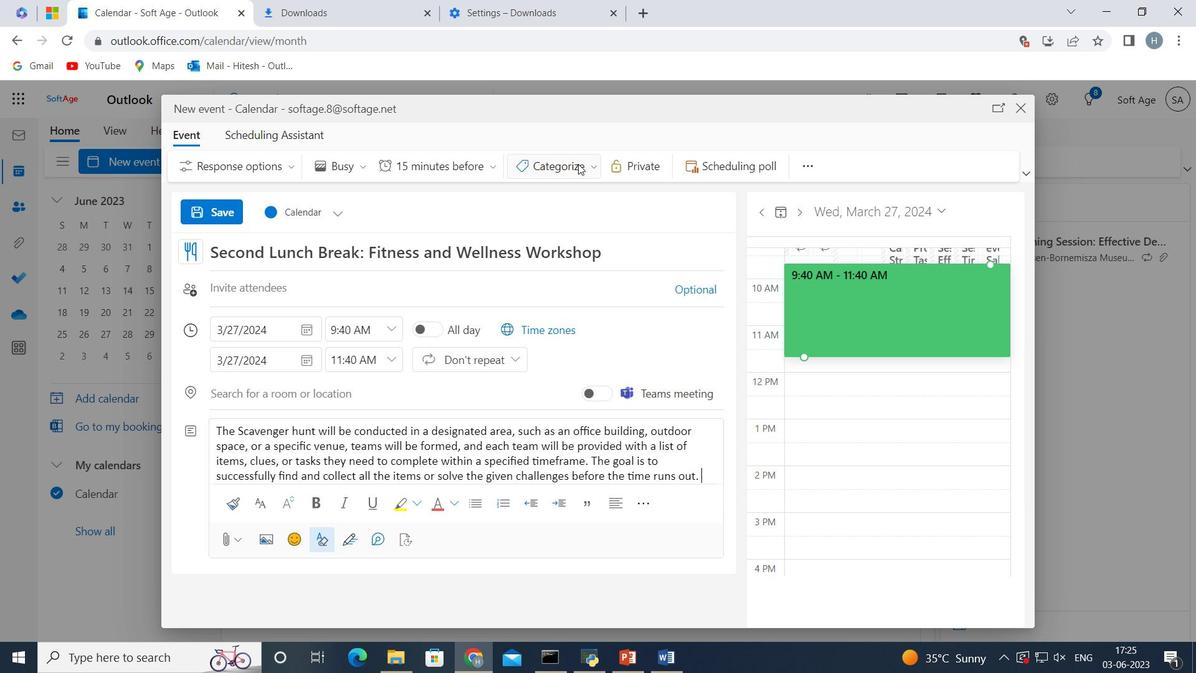 
Action: Mouse moved to (585, 198)
Screenshot: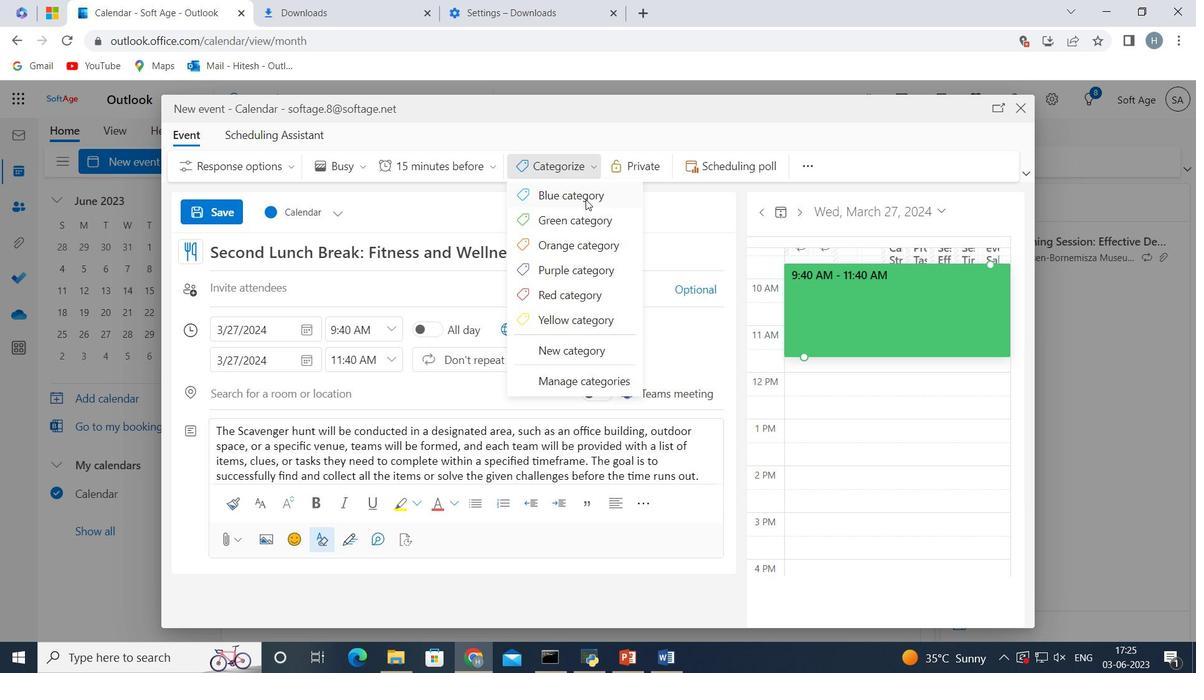 
Action: Mouse pressed left at (585, 198)
Screenshot: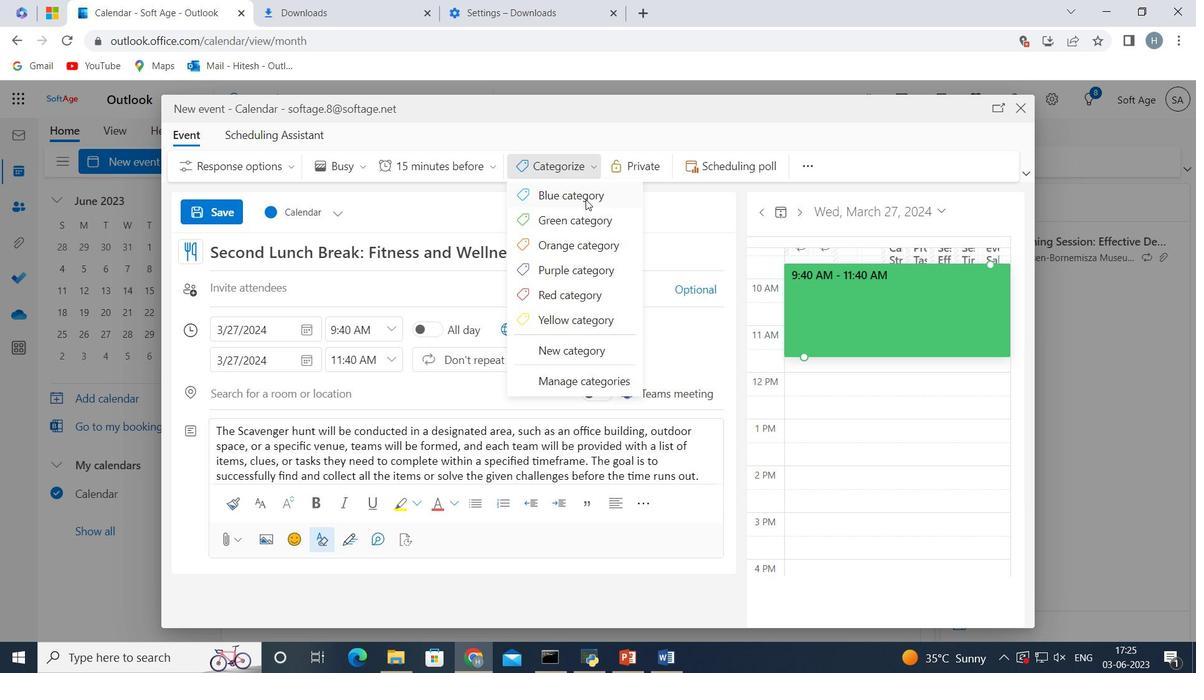 
Action: Mouse moved to (304, 393)
Screenshot: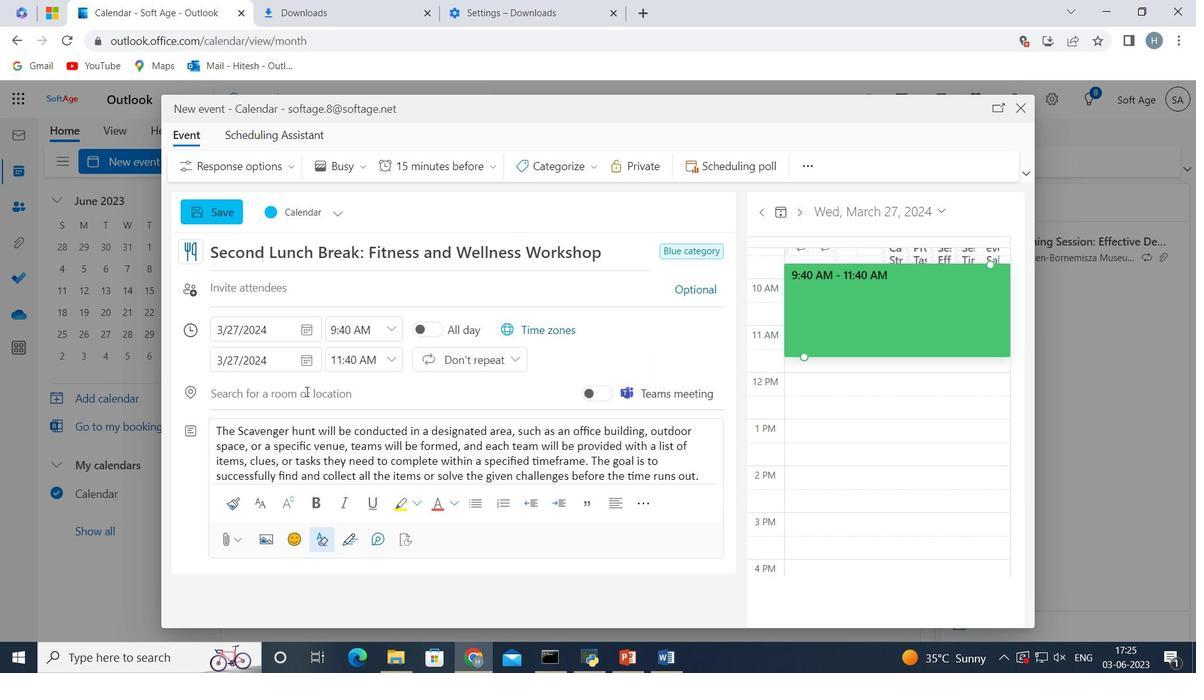 
Action: Mouse pressed left at (304, 393)
Screenshot: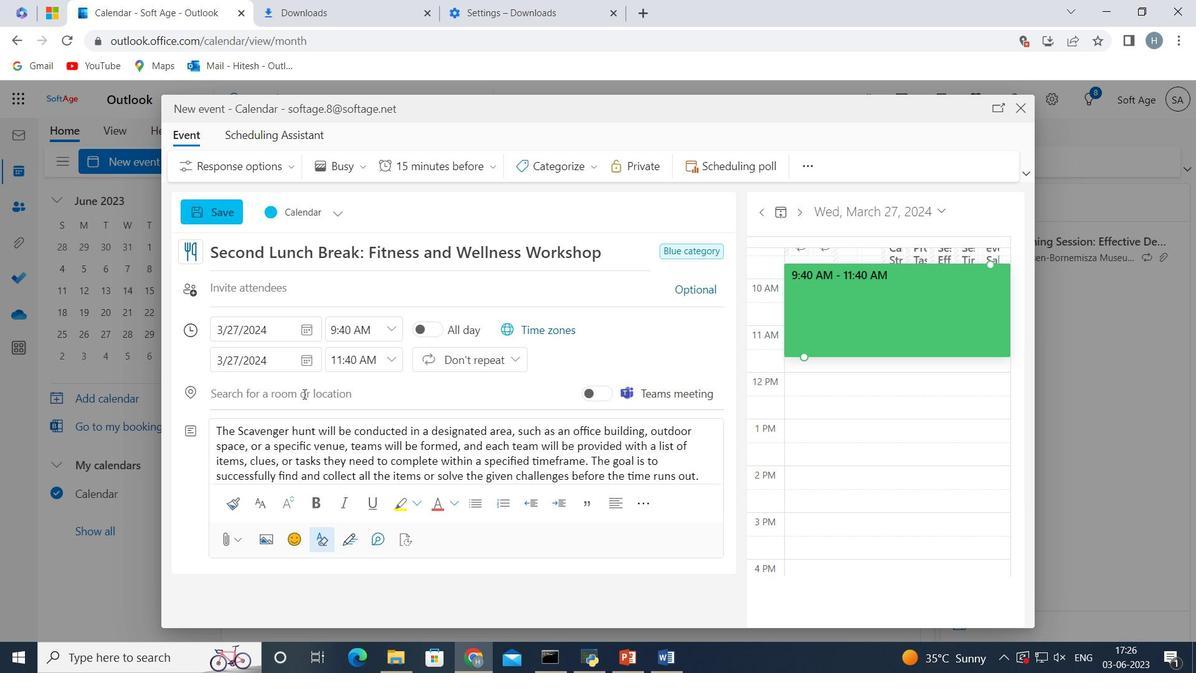 
Action: Key pressed <Key.shift><Key.shift><Key.shift><Key.shift><Key.shift><Key.shift><Key.shift><Key.shift><Key.shift><Key.shift><Key.shift><Key.shift><Key.shift><Key.shift><Key.shift><Key.shift><Key.shift><Key.shift><Key.shift><Key.shift>Kyoto,<Key.space><Key.shift>Japan<Key.enter>
Screenshot: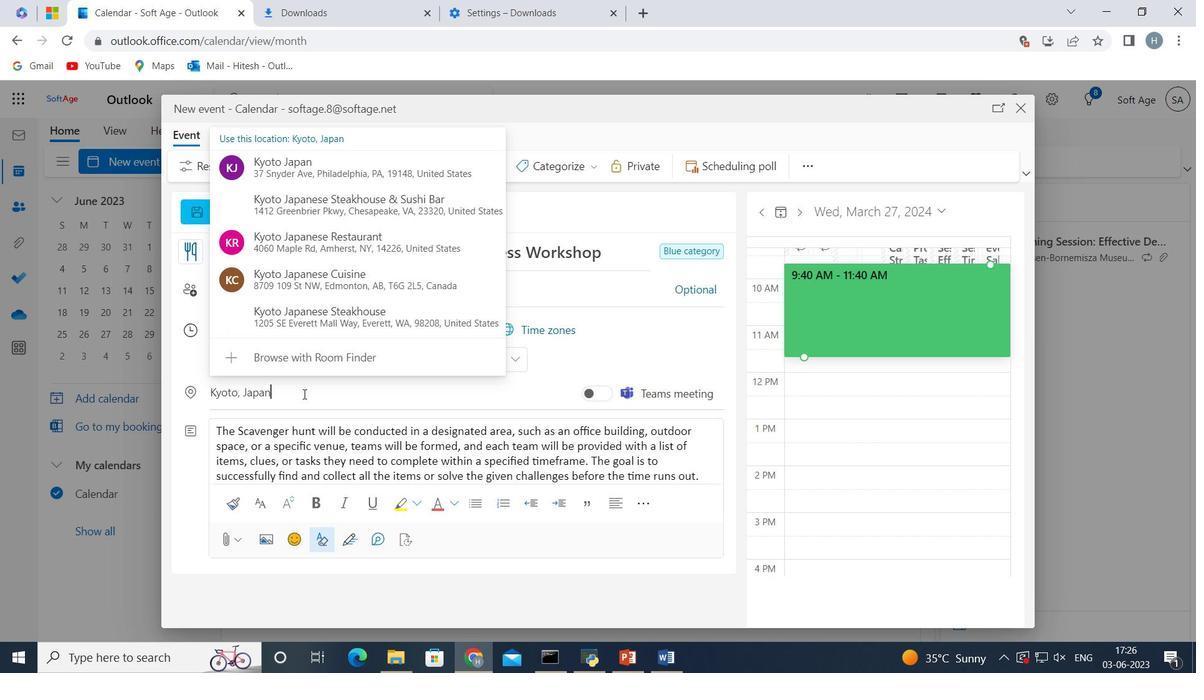 
Action: Mouse moved to (674, 344)
Screenshot: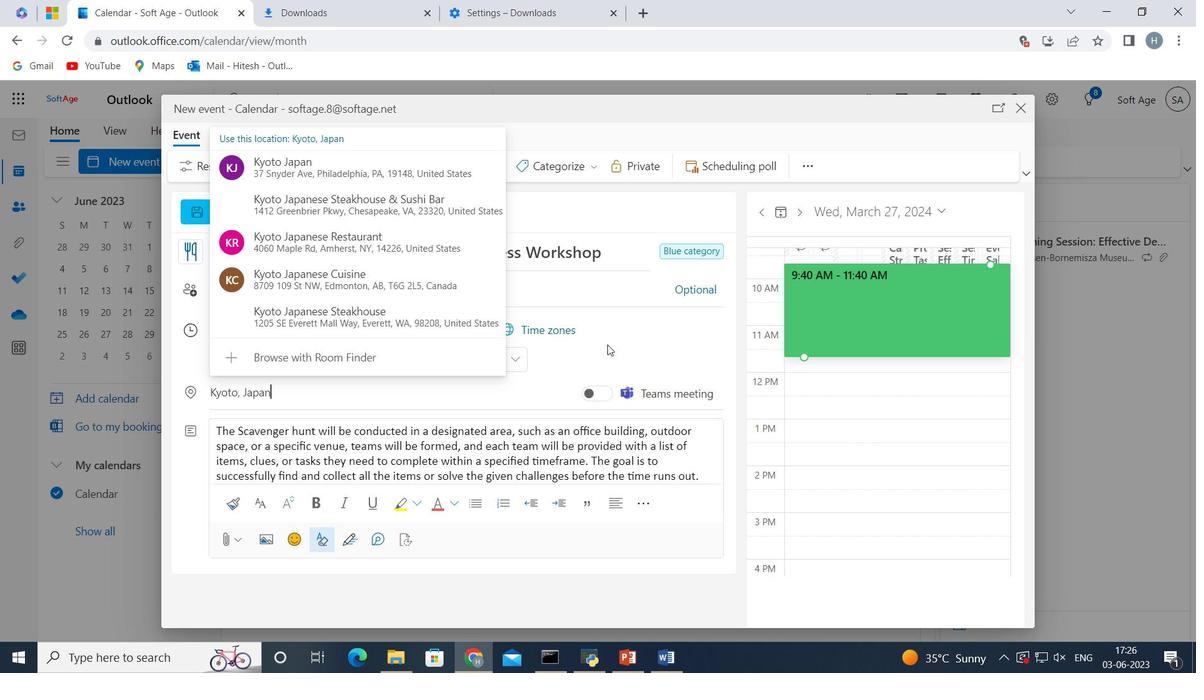 
Action: Mouse pressed left at (674, 344)
Screenshot: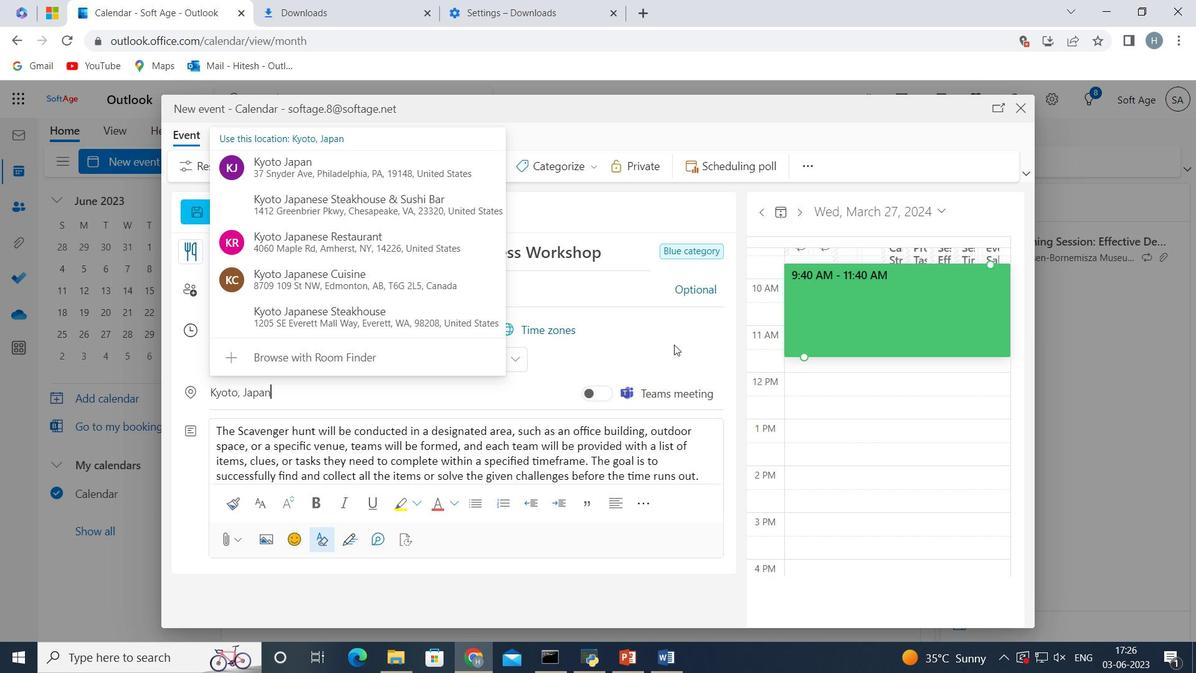 
Action: Mouse moved to (516, 293)
Screenshot: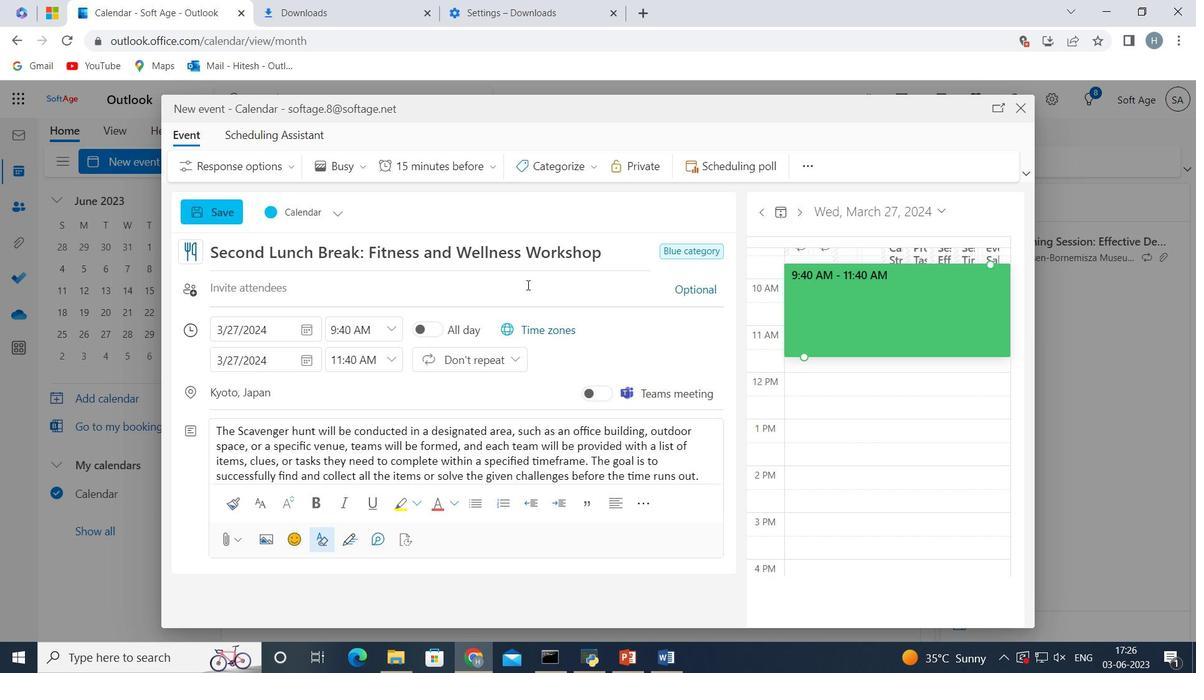 
Action: Mouse pressed left at (516, 293)
Screenshot: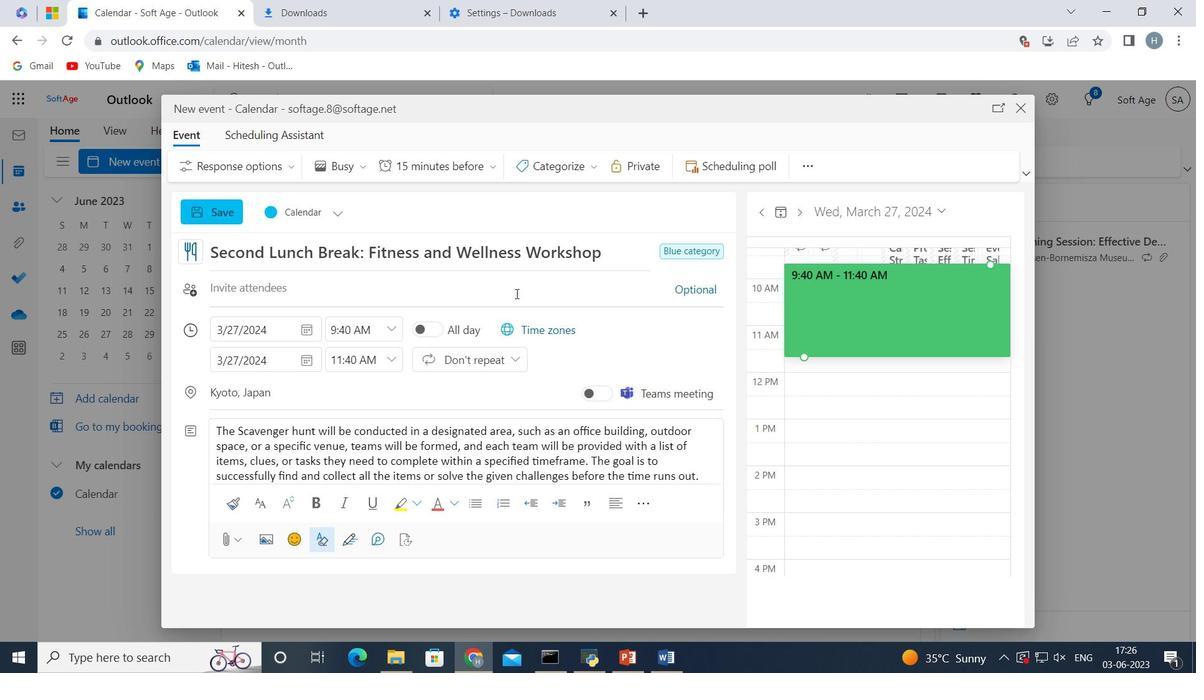 
Action: Key pressed softage.2<Key.shift>@softage.net
Screenshot: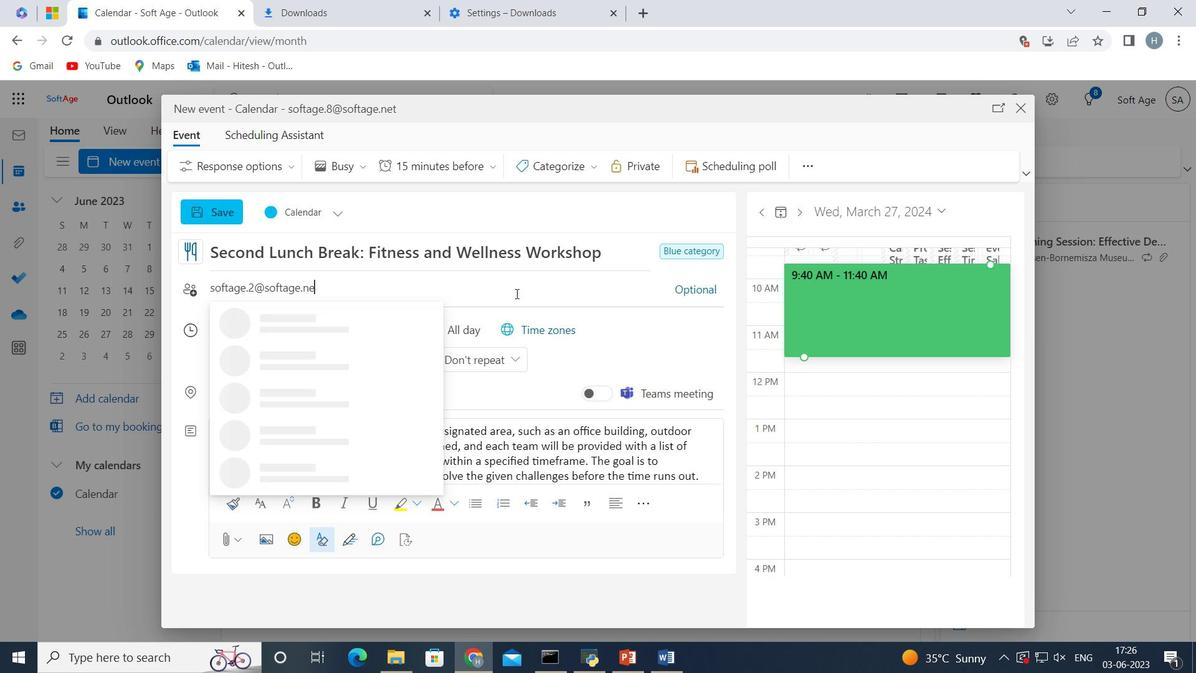 
Action: Mouse moved to (336, 332)
Screenshot: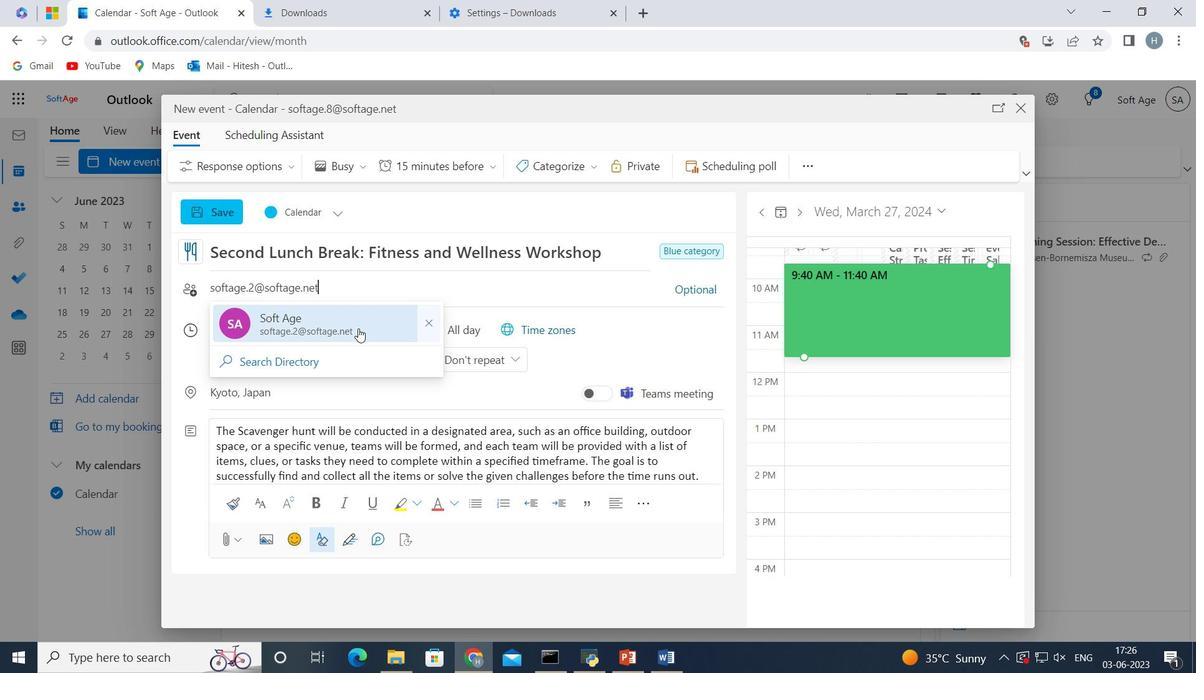 
Action: Mouse pressed left at (336, 332)
Screenshot: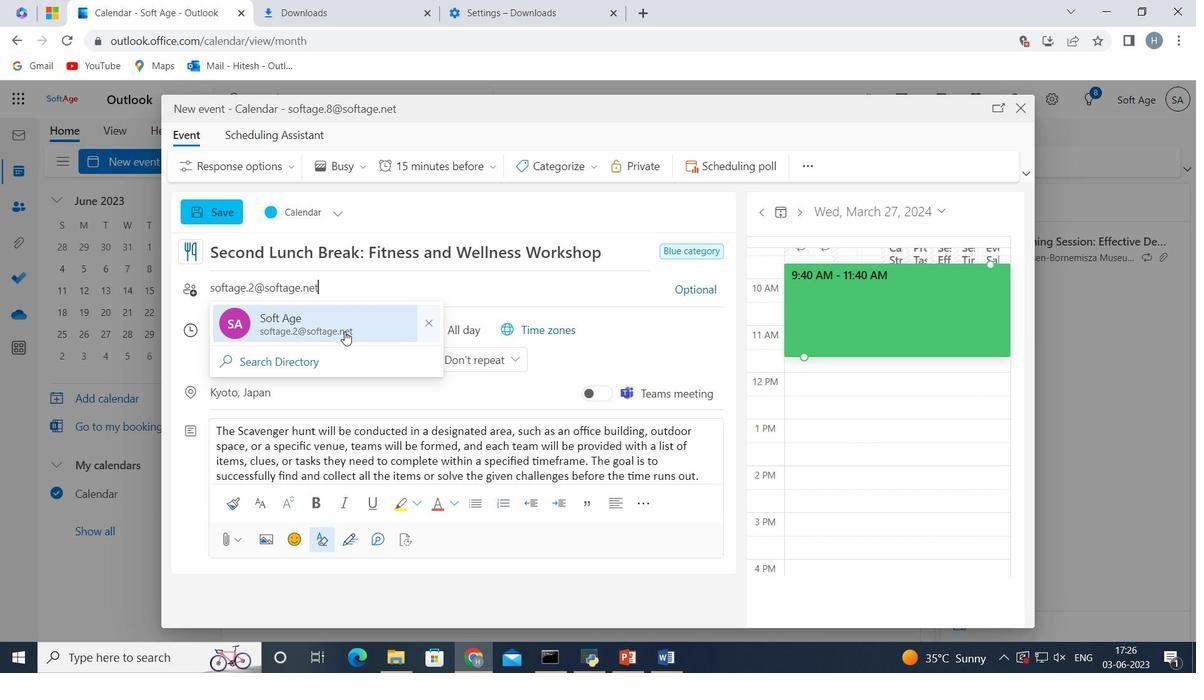 
Action: Key pressed softage.3<Key.shift>@softage.net
Screenshot: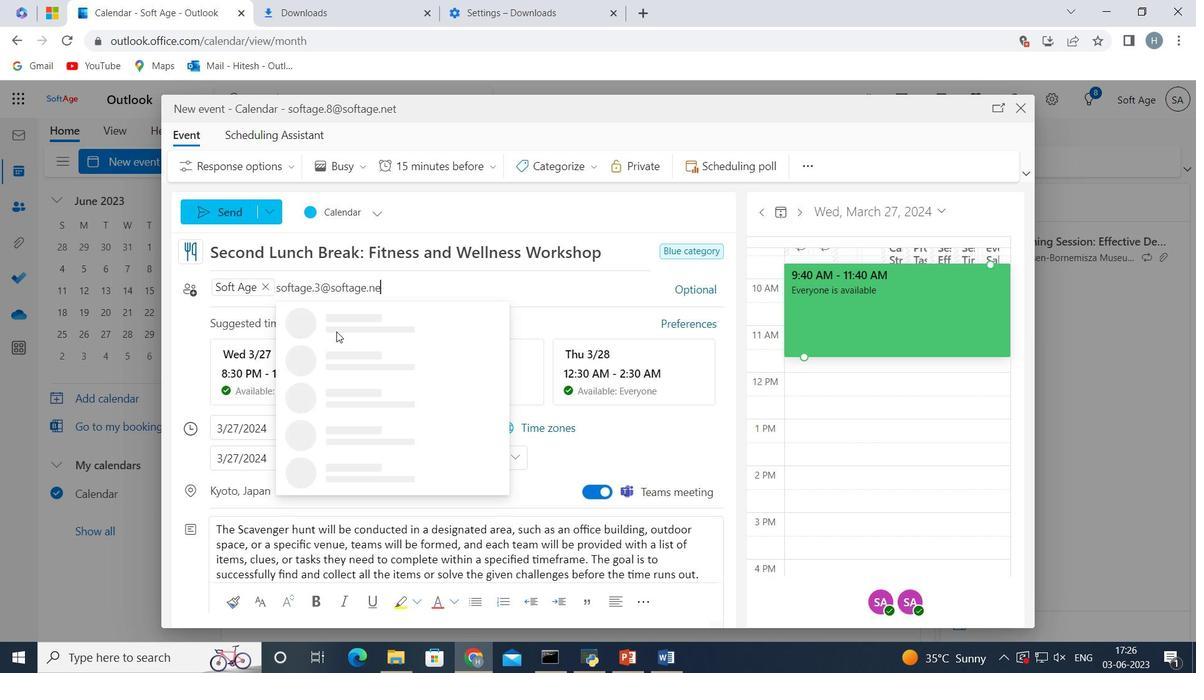 
Action: Mouse moved to (362, 320)
Screenshot: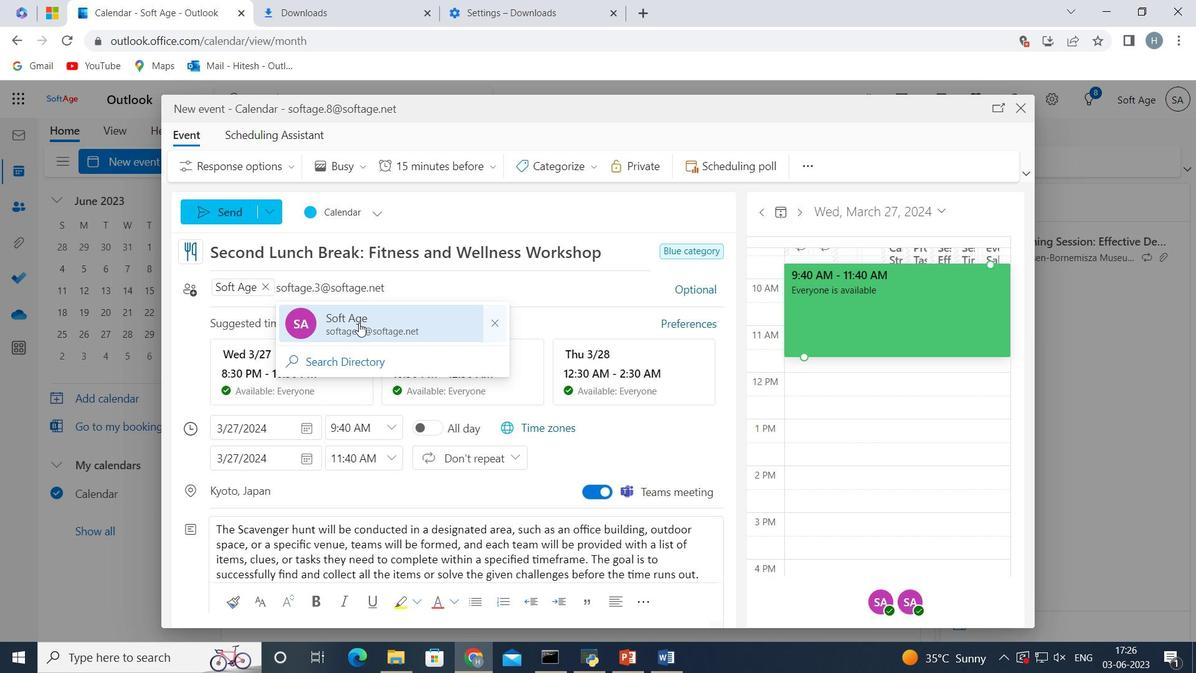 
Action: Mouse pressed left at (362, 320)
Screenshot: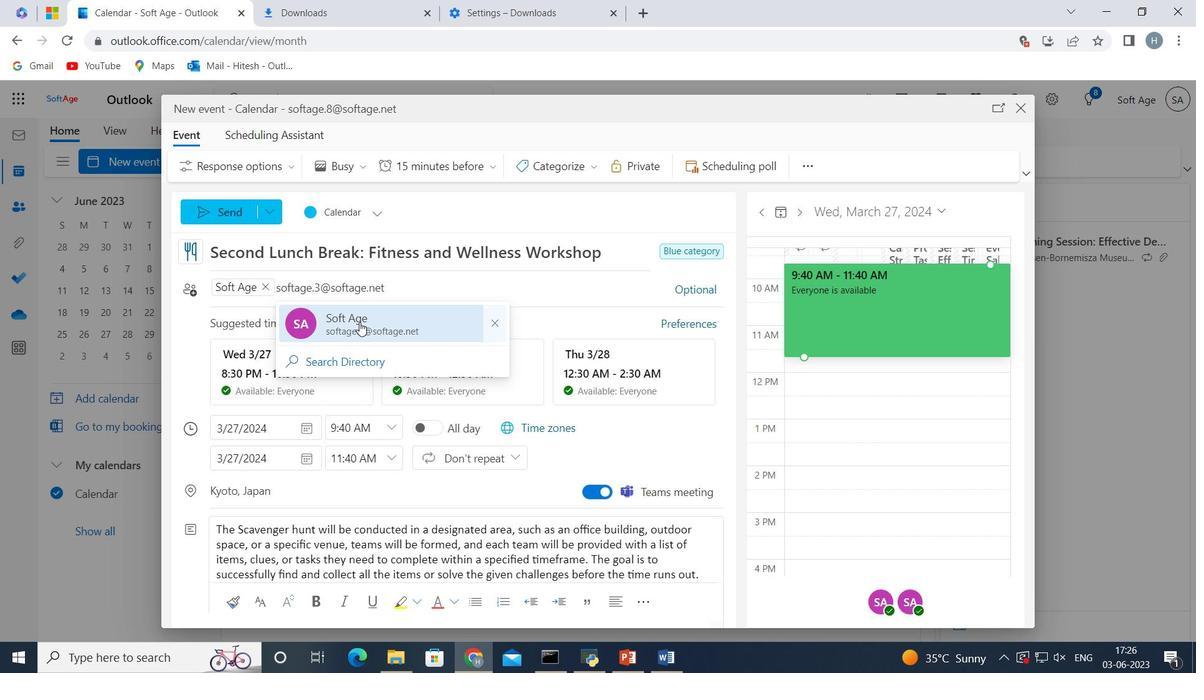 
Action: Mouse moved to (492, 163)
Screenshot: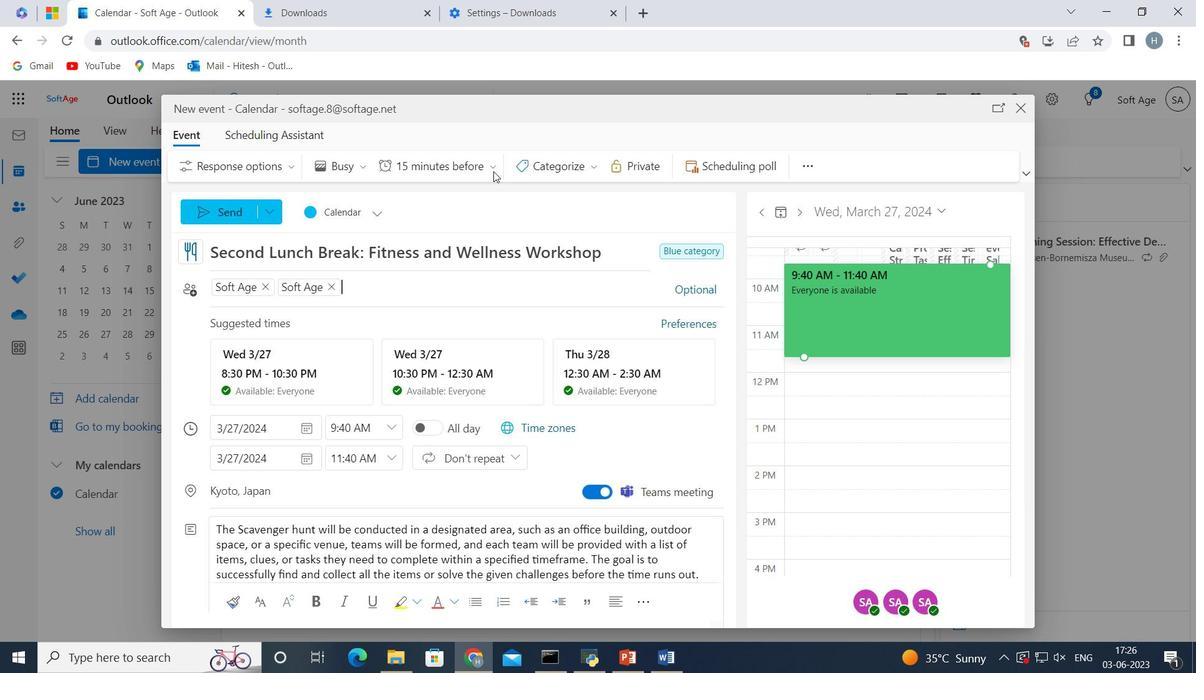 
Action: Mouse pressed left at (492, 163)
Screenshot: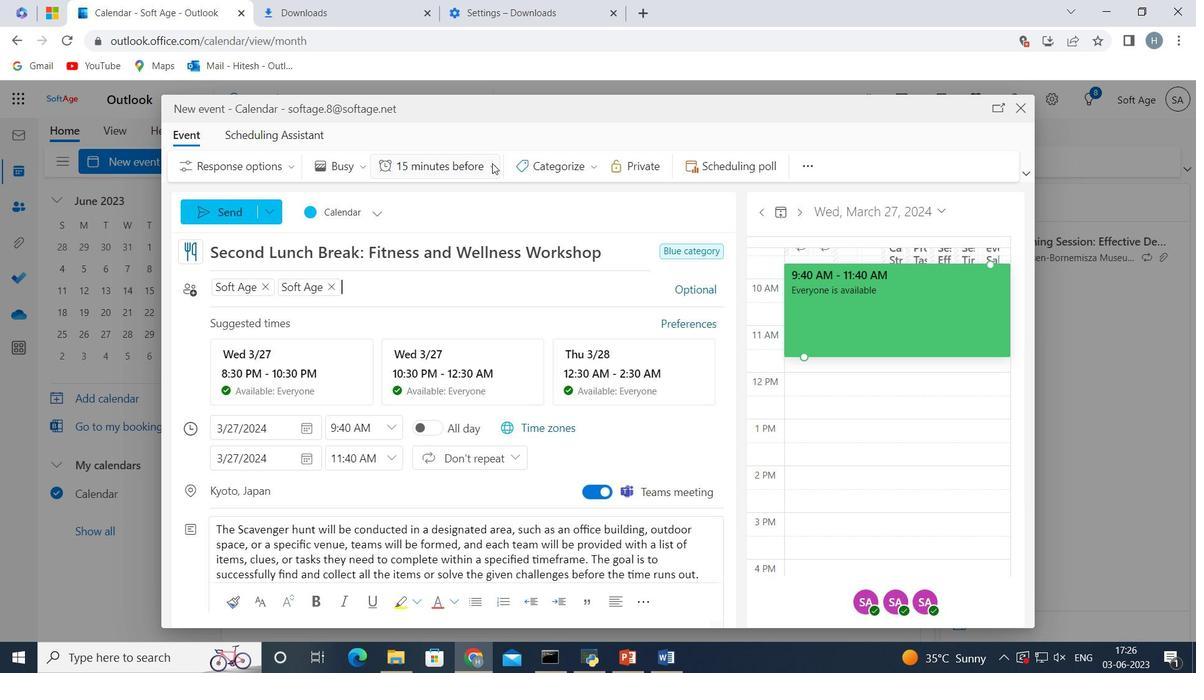 
Action: Mouse moved to (456, 334)
Screenshot: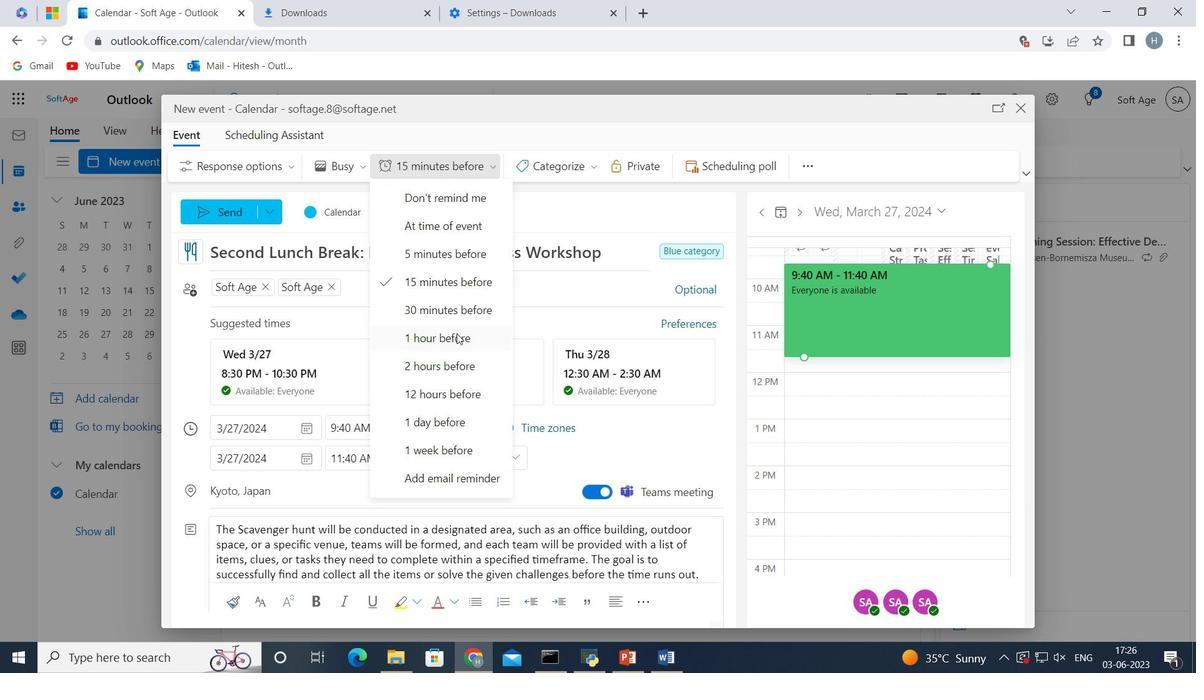 
Action: Mouse pressed left at (456, 334)
Screenshot: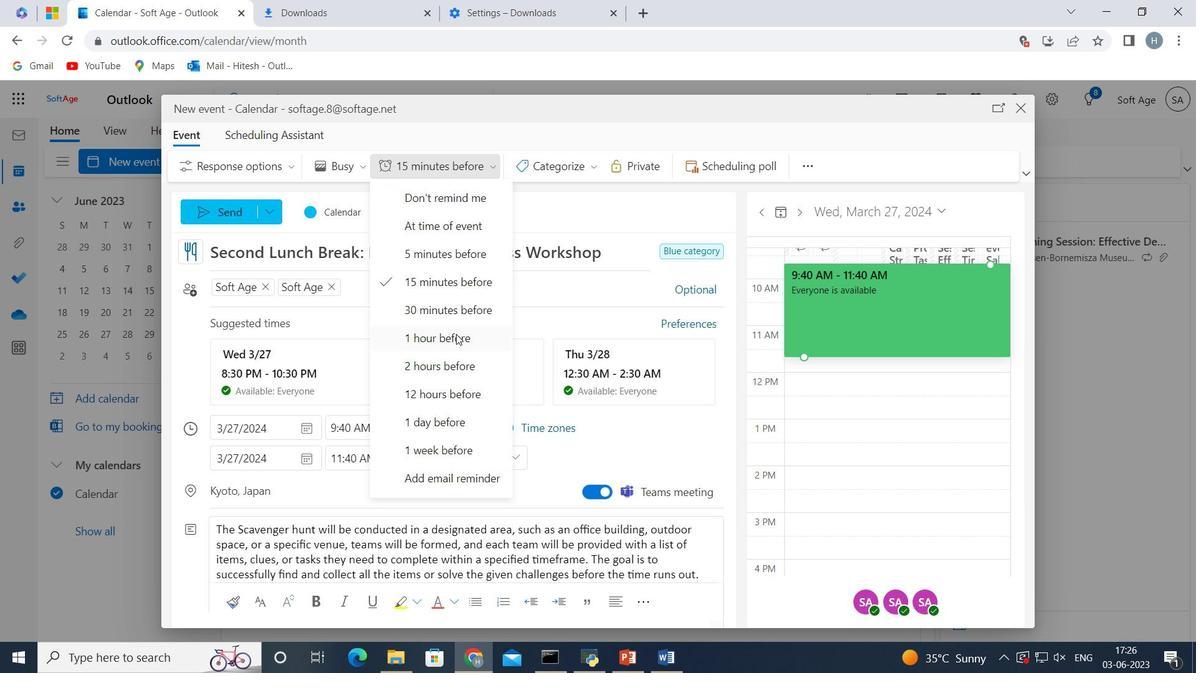 
Action: Mouse moved to (539, 213)
Screenshot: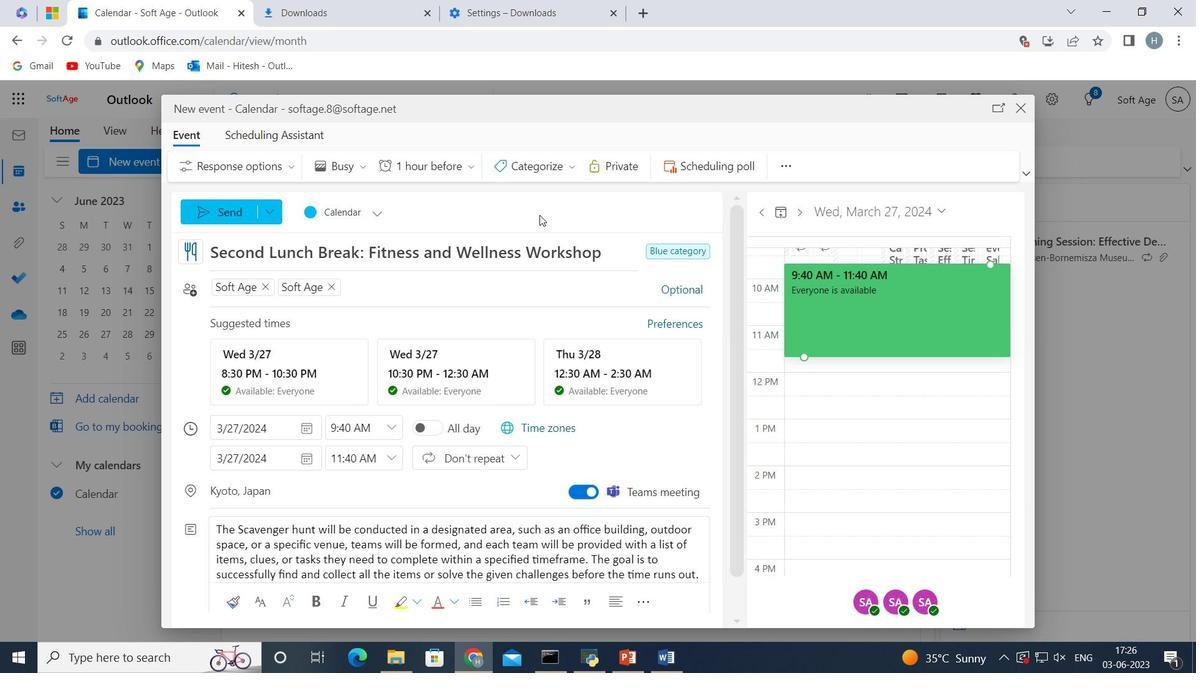 
